 Task: Find connections with filter location Friedrichshagen with filter topic #homeofficewith filter profile language English with filter current company Bridgestone India with filter school St. Joseph College with filter industry Leasing Non-residential Real Estate with filter service category UX Research with filter keywords title Cloud Architect
Action: Mouse moved to (565, 81)
Screenshot: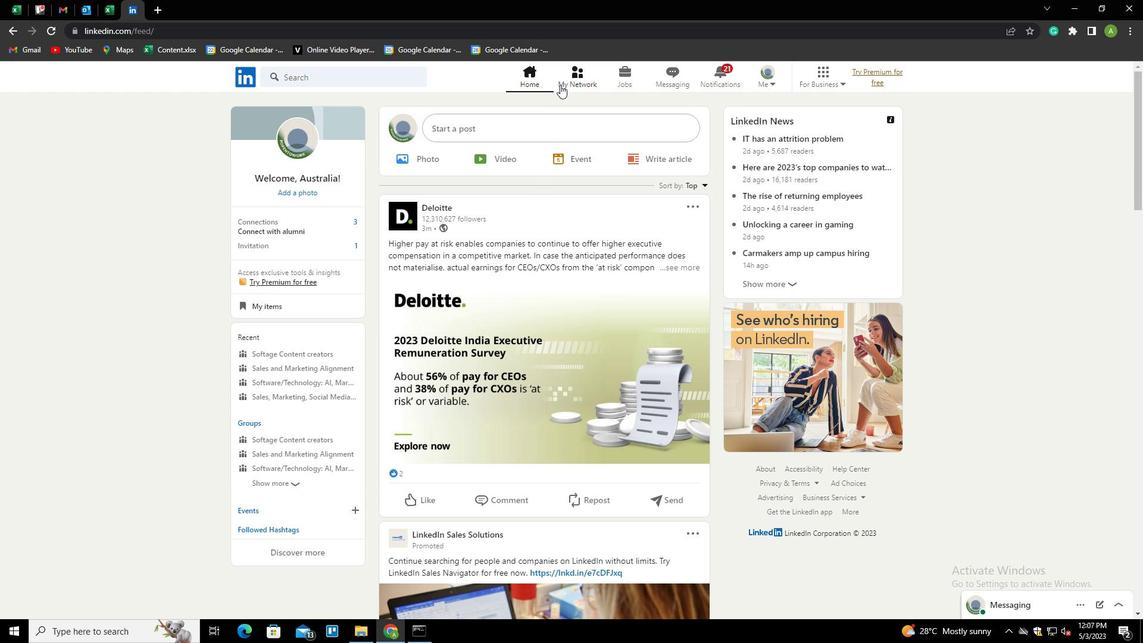 
Action: Mouse pressed left at (565, 81)
Screenshot: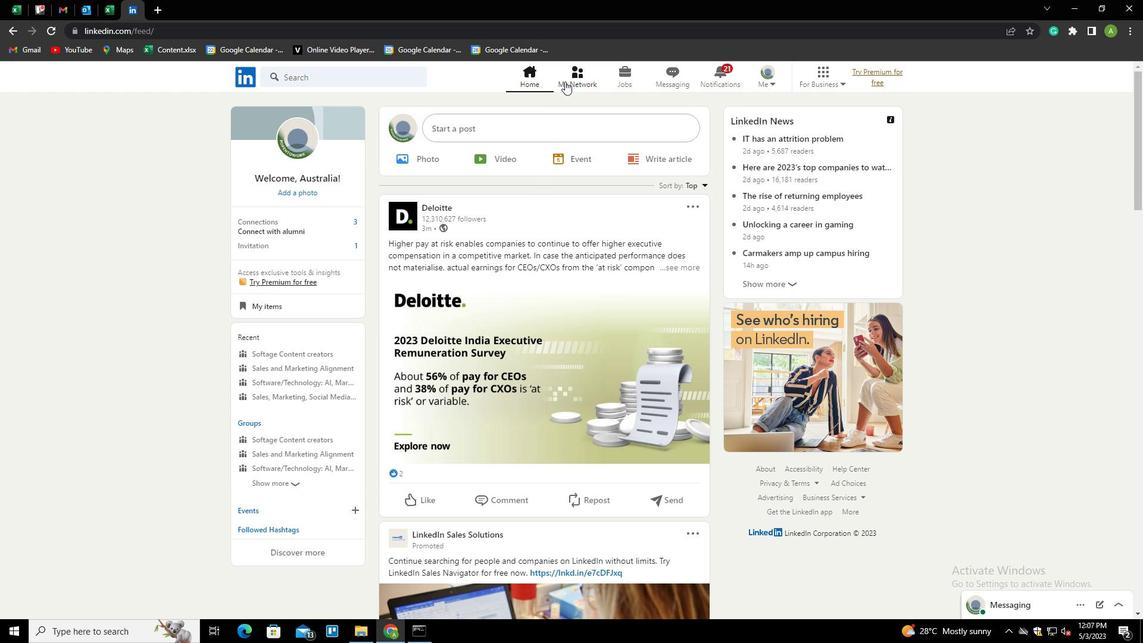 
Action: Mouse moved to (347, 147)
Screenshot: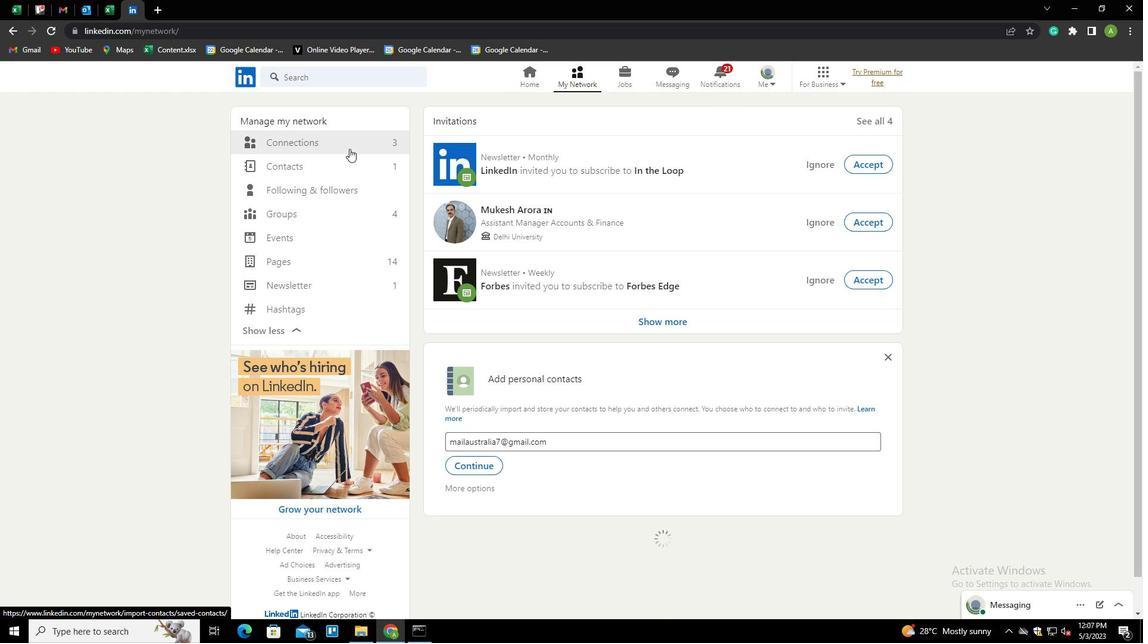 
Action: Mouse pressed left at (347, 147)
Screenshot: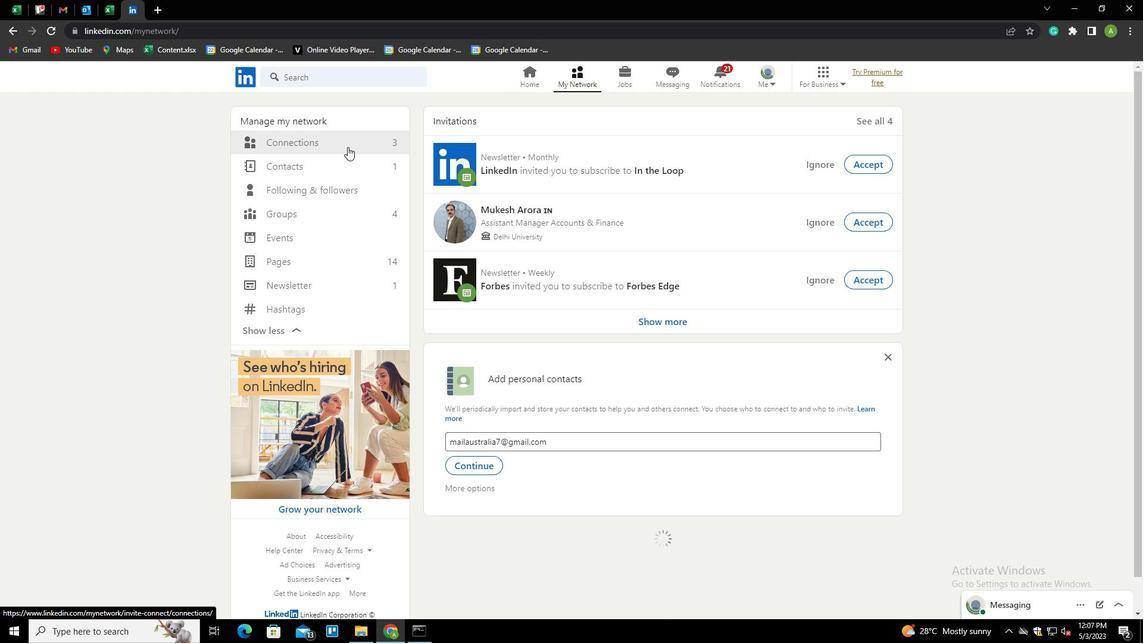 
Action: Mouse moved to (640, 144)
Screenshot: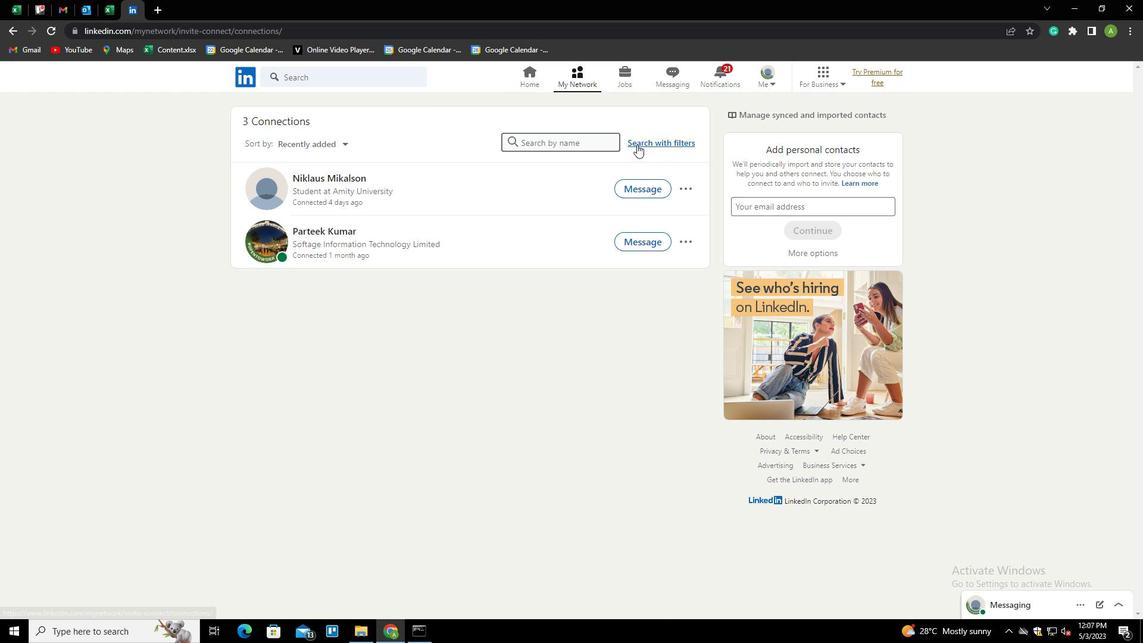 
Action: Mouse pressed left at (640, 144)
Screenshot: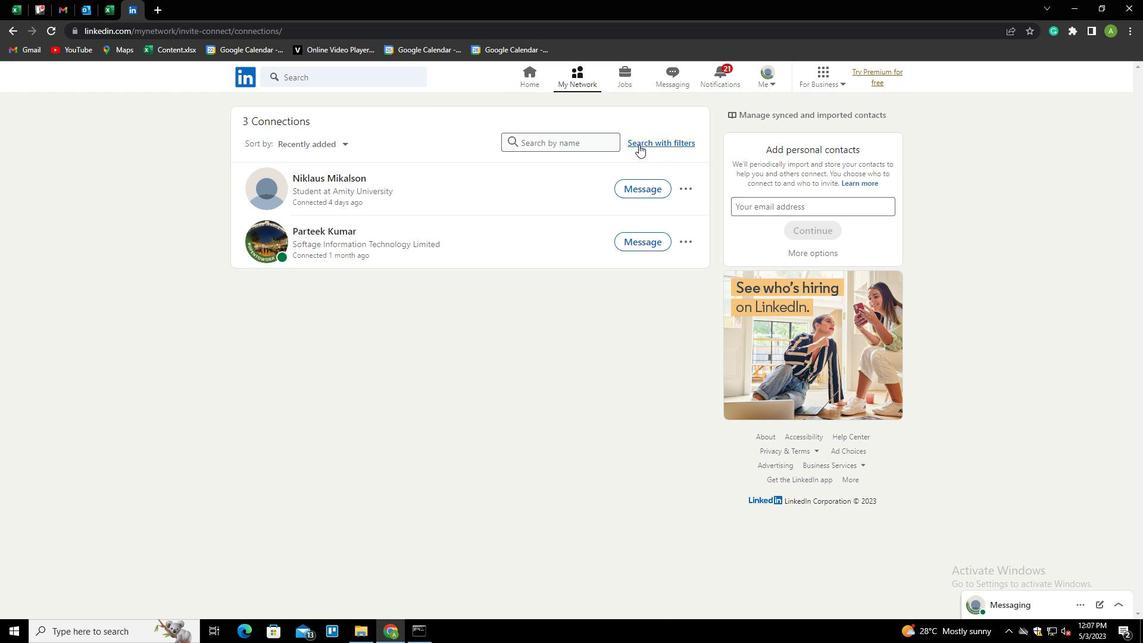 
Action: Mouse moved to (607, 109)
Screenshot: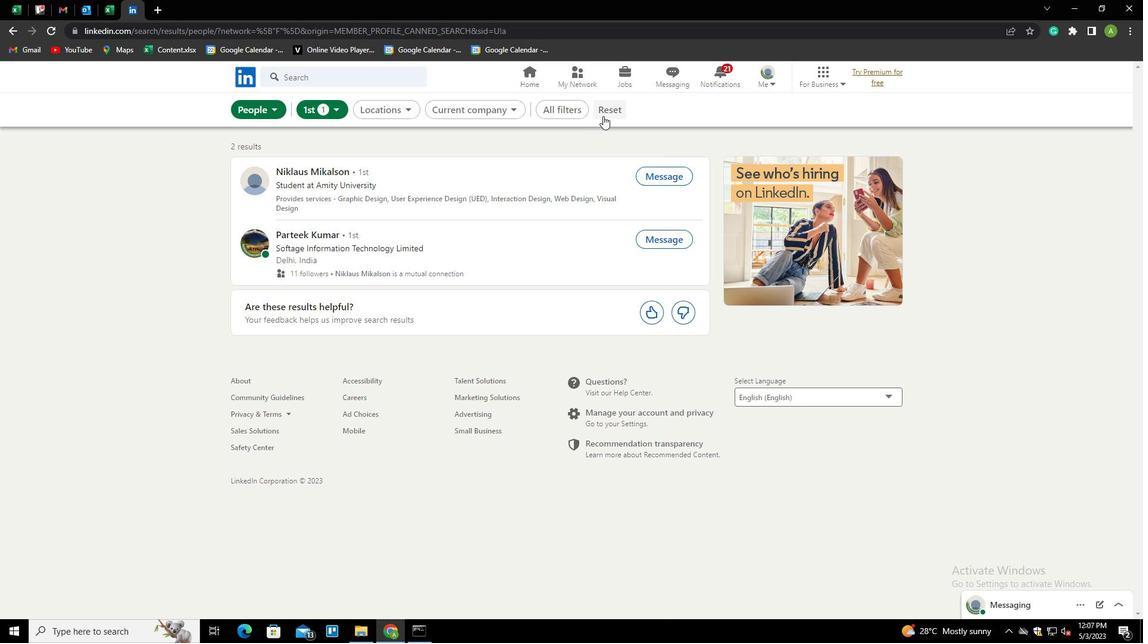 
Action: Mouse pressed left at (607, 109)
Screenshot: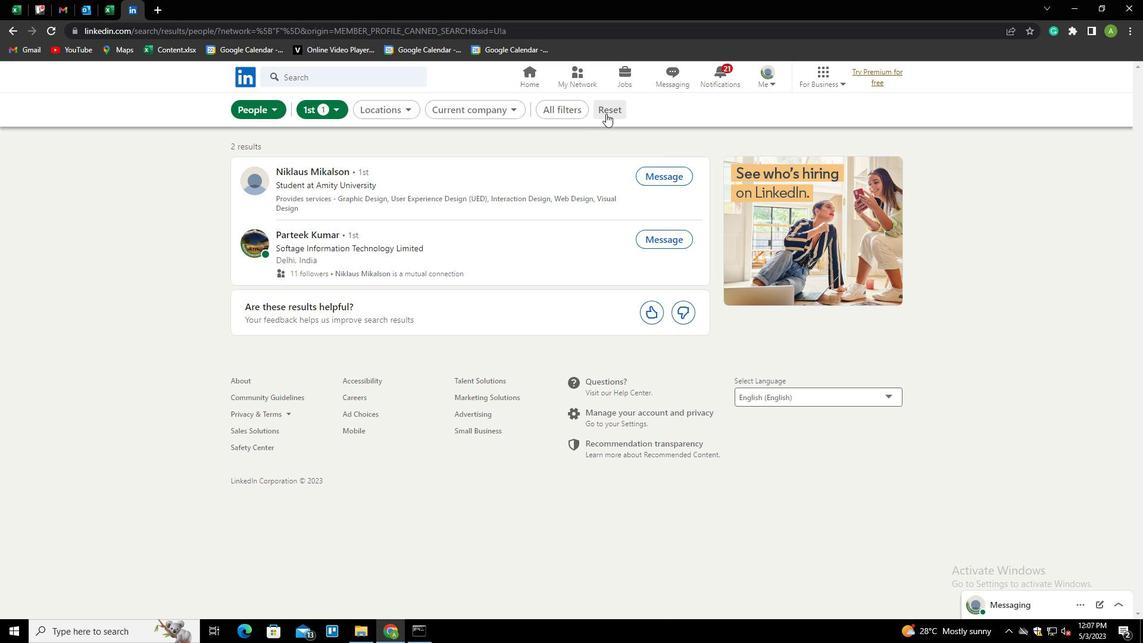 
Action: Mouse moved to (585, 111)
Screenshot: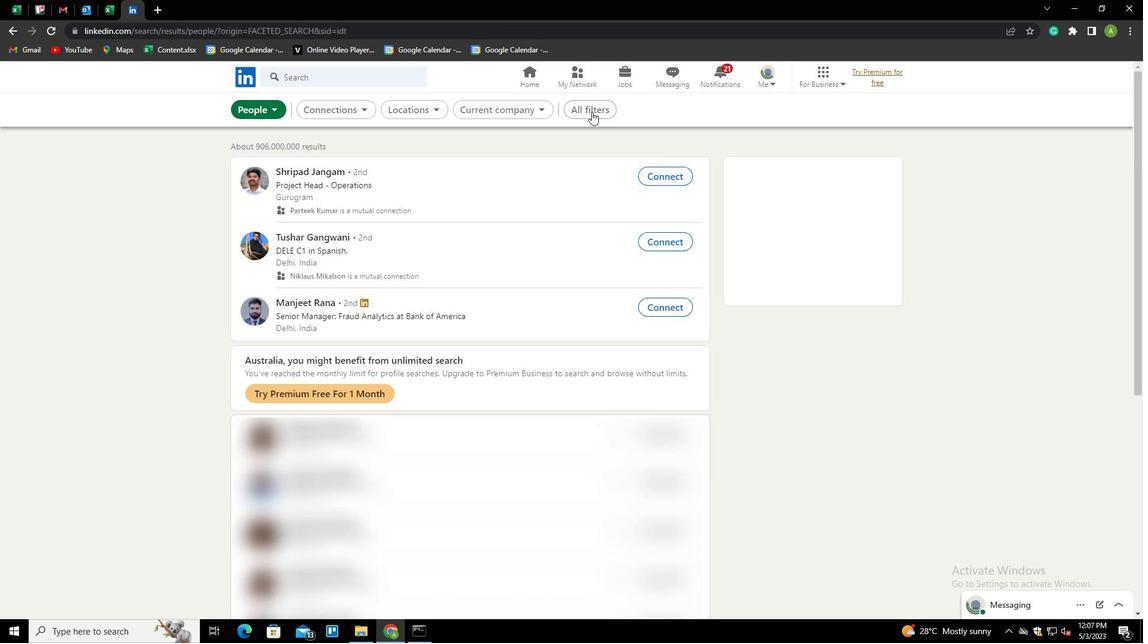 
Action: Mouse pressed left at (585, 111)
Screenshot: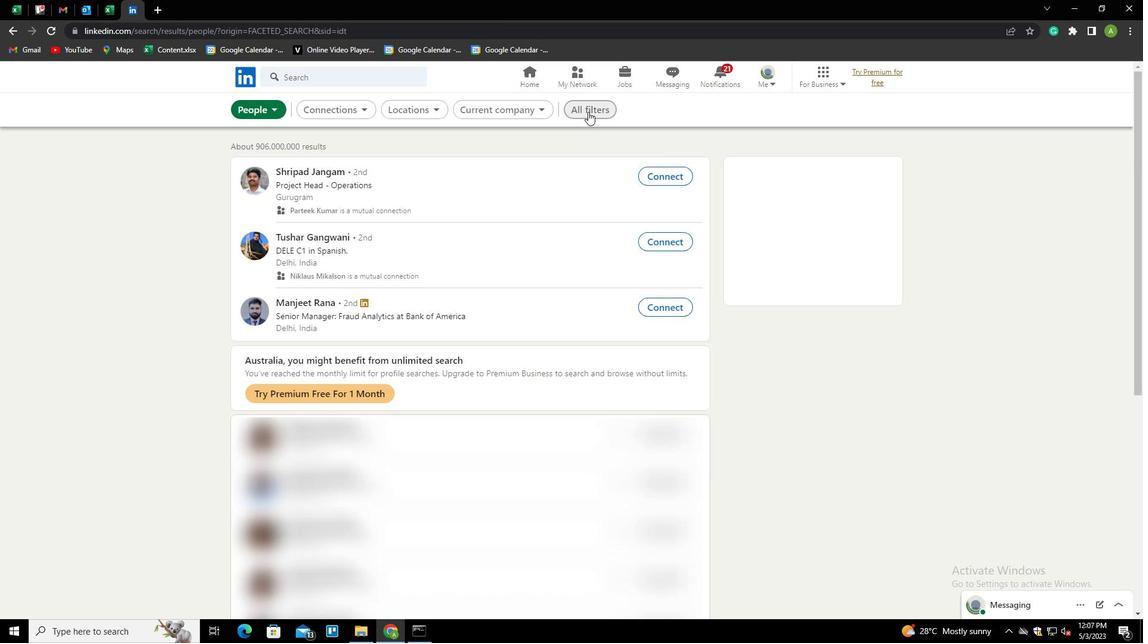 
Action: Mouse moved to (911, 366)
Screenshot: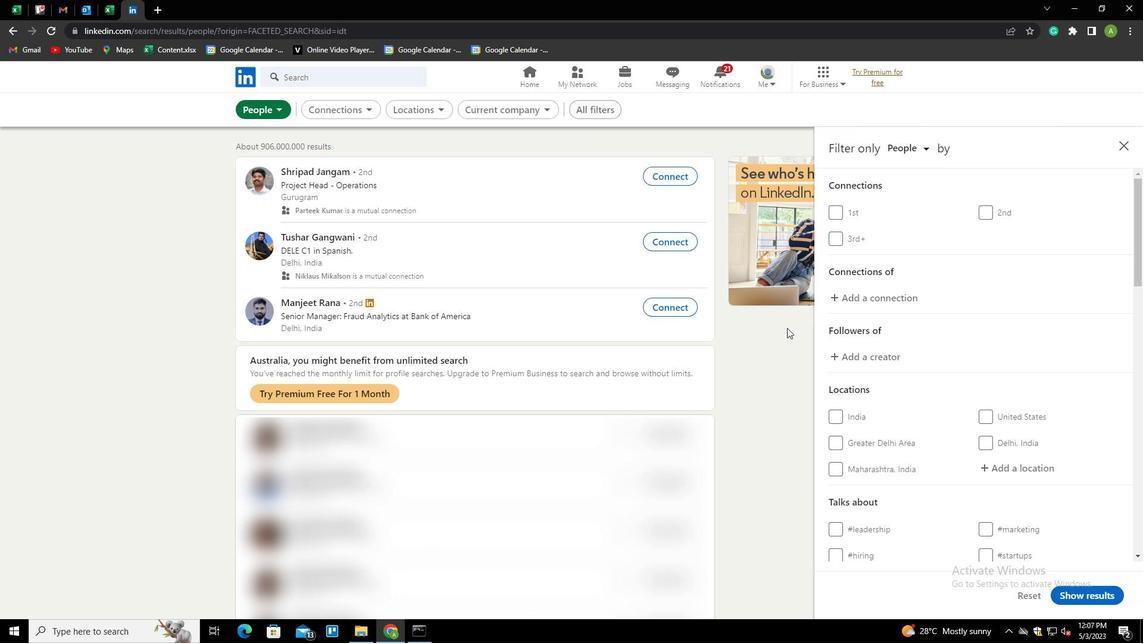 
Action: Mouse scrolled (911, 366) with delta (0, 0)
Screenshot: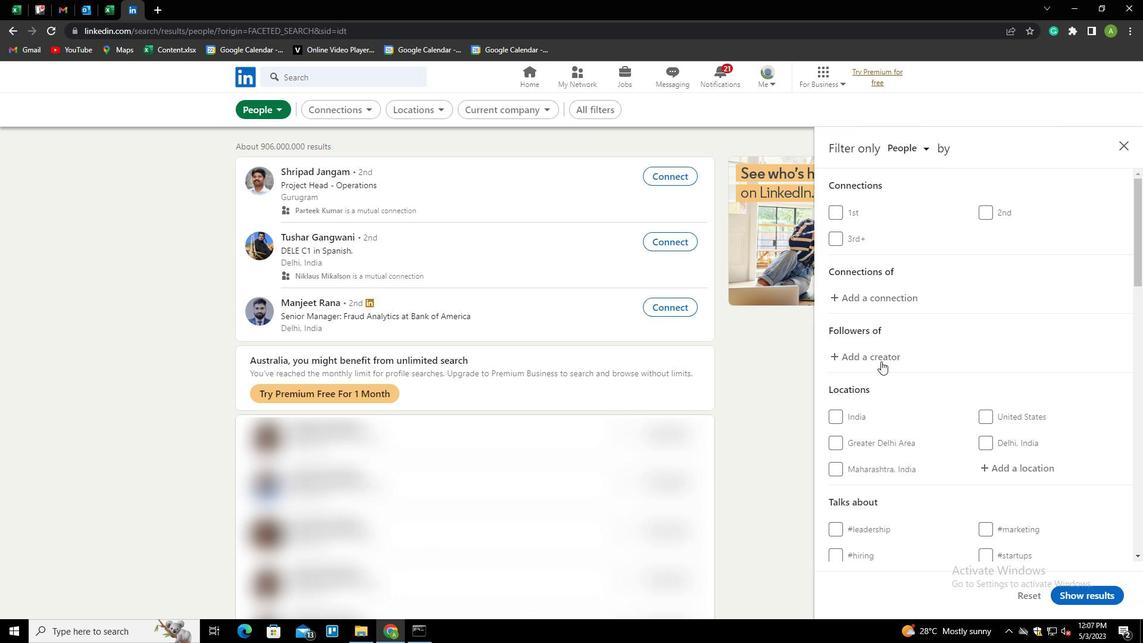 
Action: Mouse scrolled (911, 366) with delta (0, 0)
Screenshot: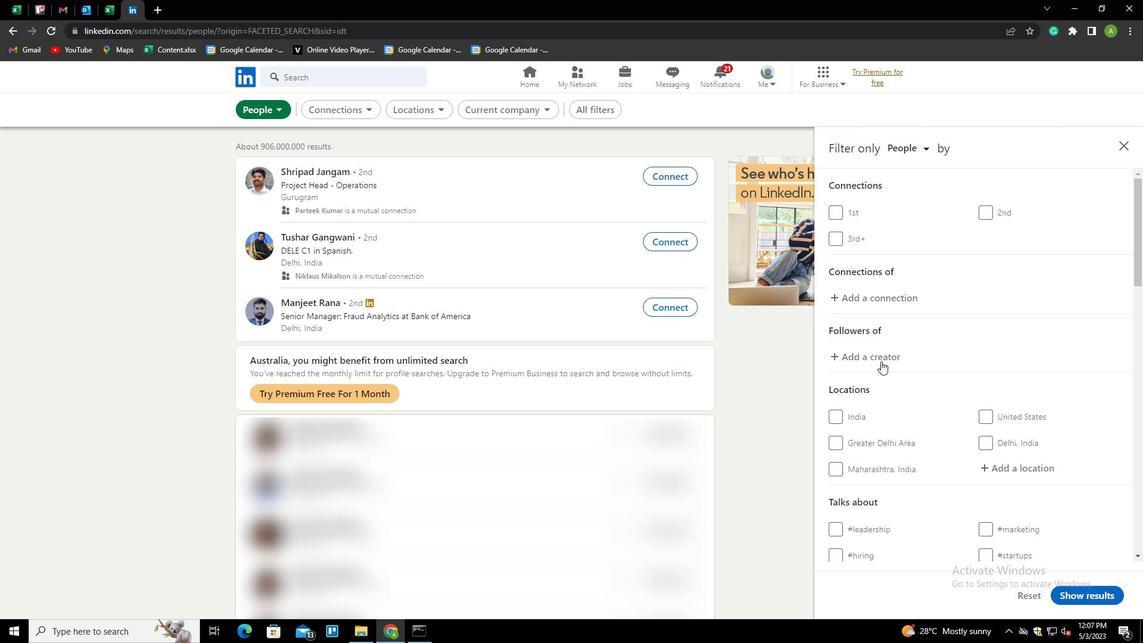 
Action: Mouse scrolled (911, 366) with delta (0, 0)
Screenshot: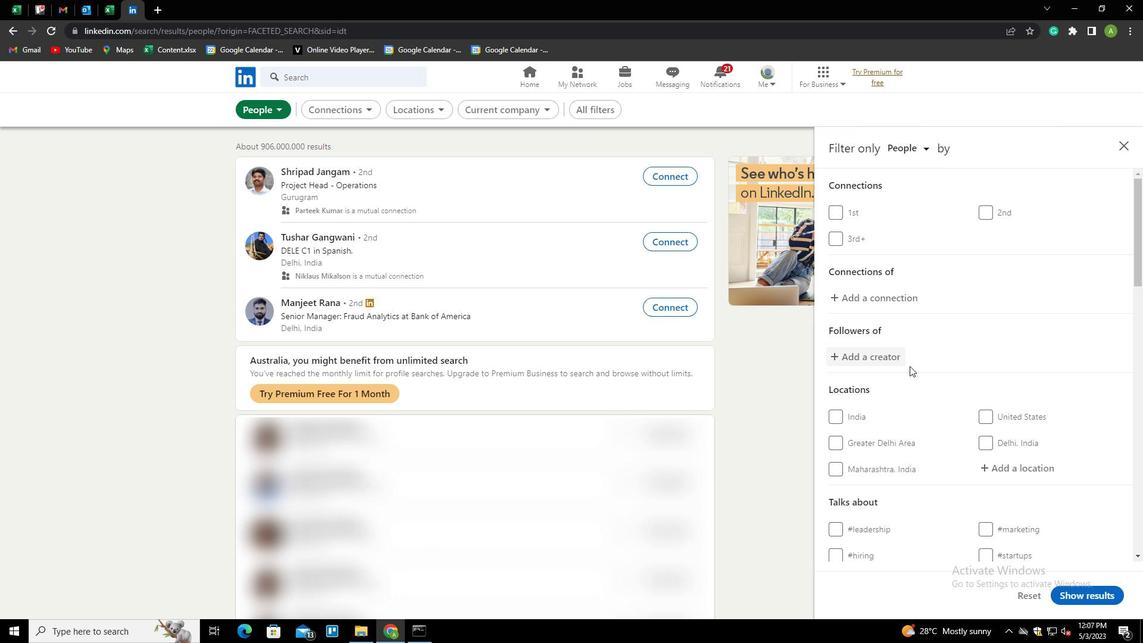 
Action: Mouse moved to (1008, 289)
Screenshot: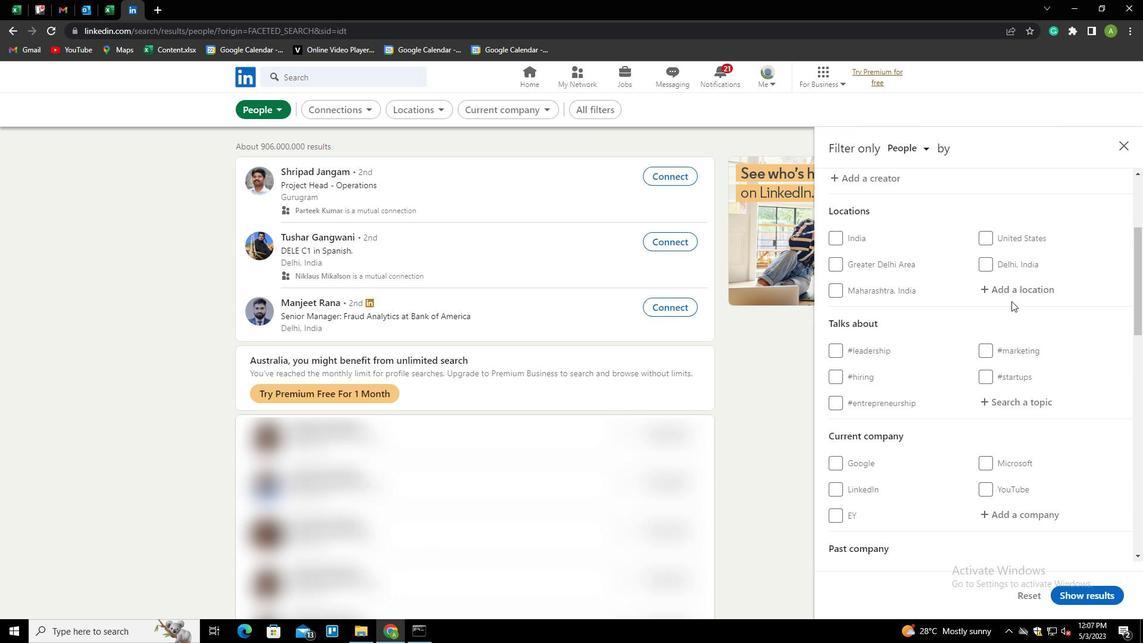 
Action: Mouse pressed left at (1008, 289)
Screenshot: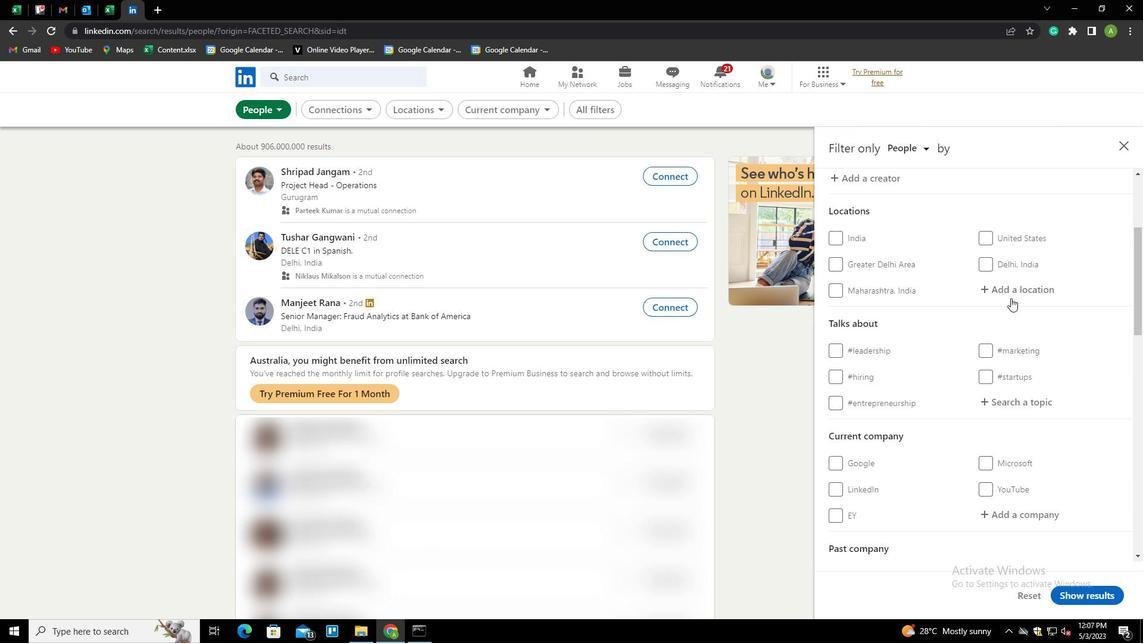 
Action: Key pressed <Key.shift>FRID<Key.backspace>EDRICHSHAGEN<Key.down><Key.down><Key.down><Key.down><Key.down>
Screenshot: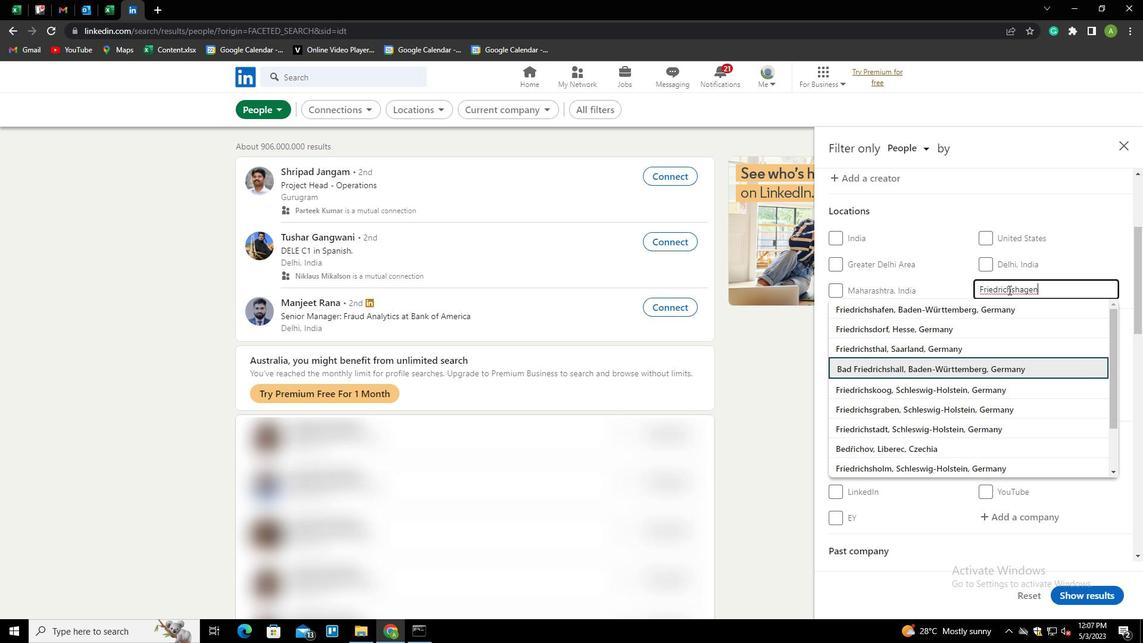 
Action: Mouse moved to (1077, 263)
Screenshot: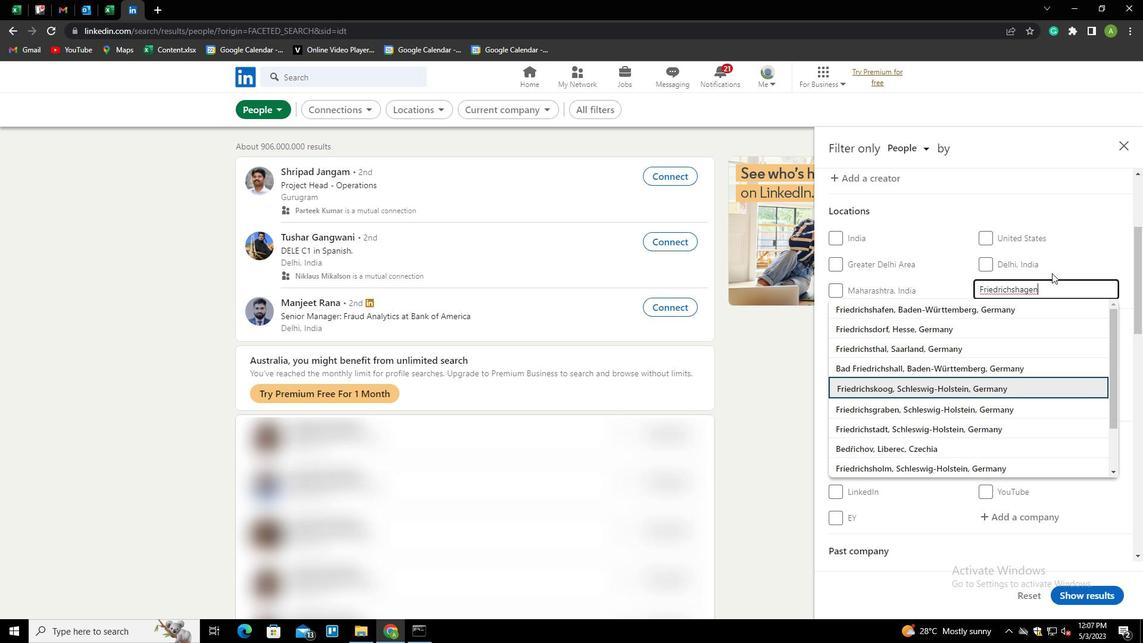 
Action: Mouse pressed left at (1077, 263)
Screenshot: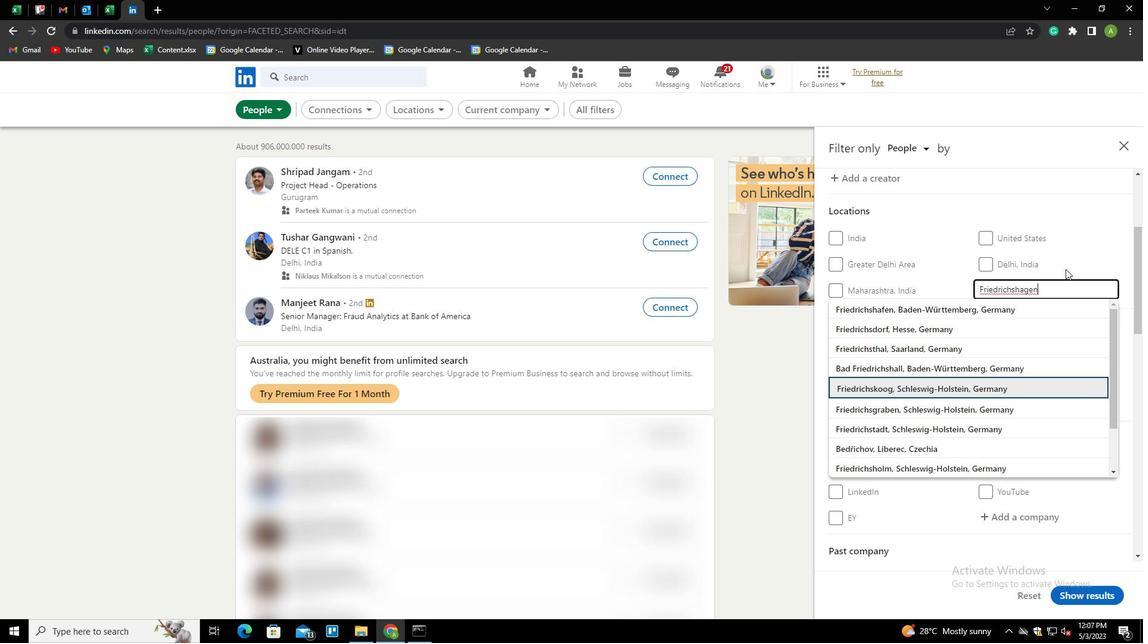 
Action: Mouse moved to (1076, 269)
Screenshot: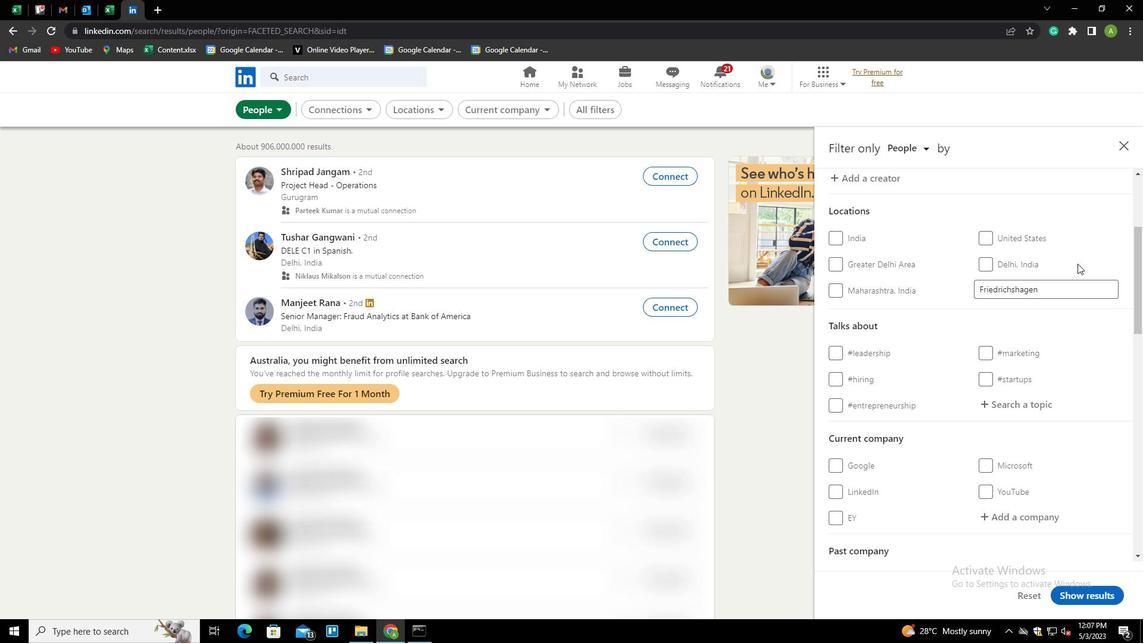 
Action: Mouse scrolled (1076, 269) with delta (0, 0)
Screenshot: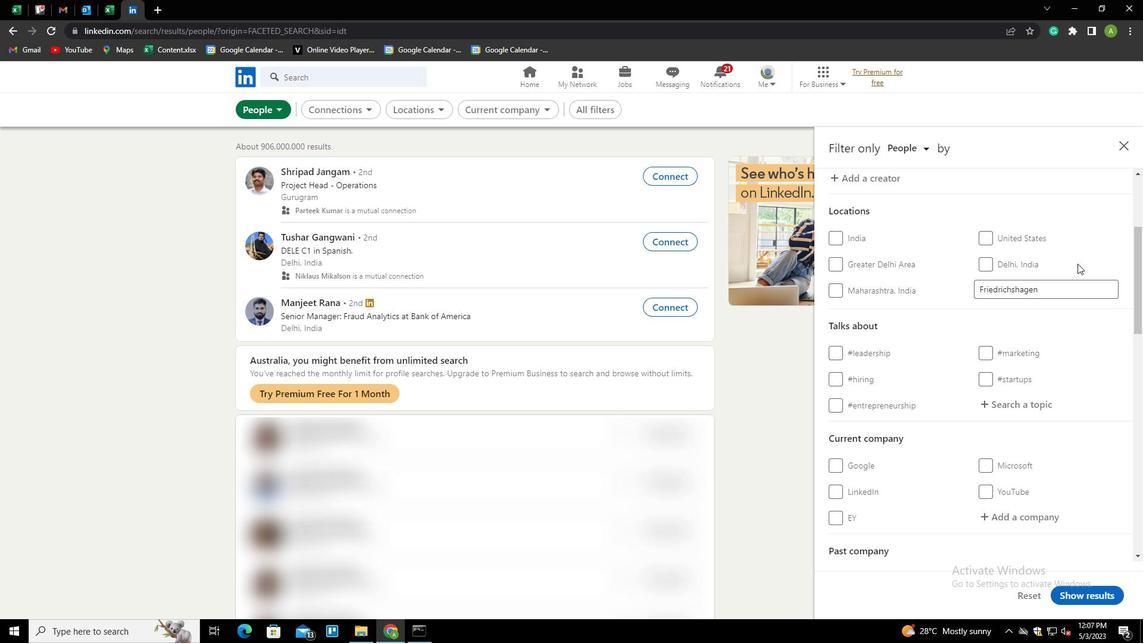 
Action: Mouse moved to (1033, 342)
Screenshot: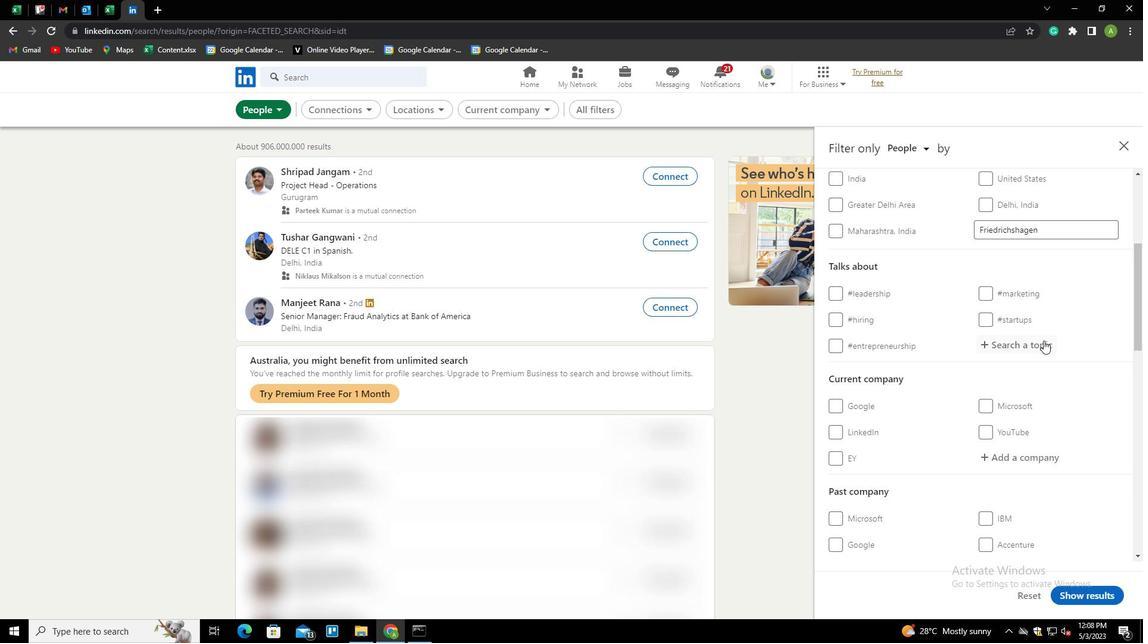 
Action: Mouse pressed left at (1033, 342)
Screenshot: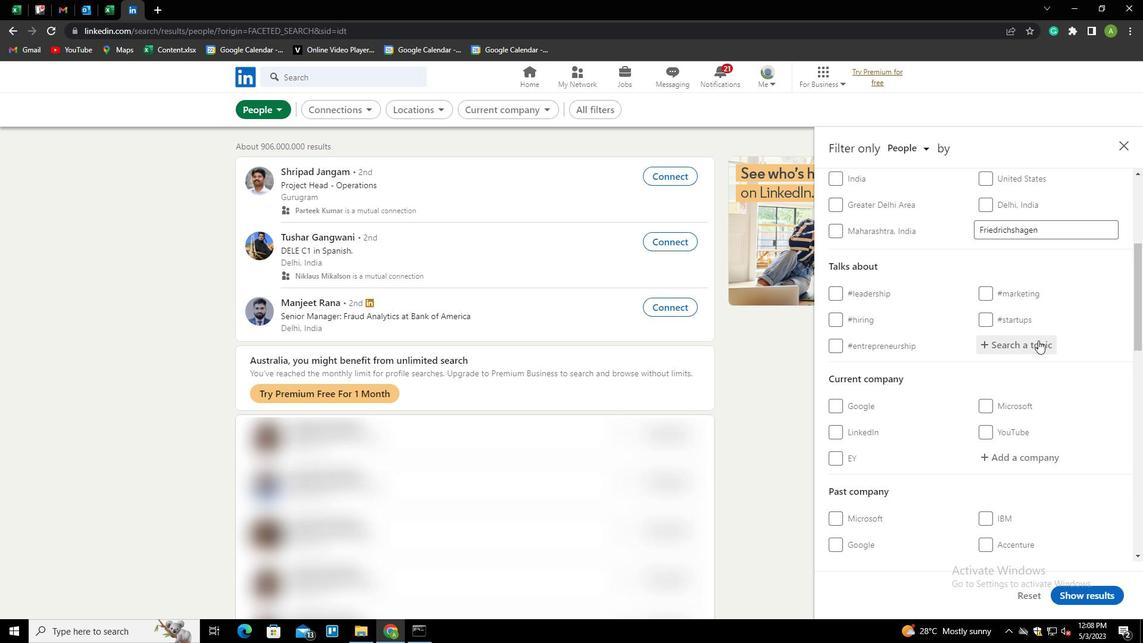 
Action: Mouse moved to (1035, 347)
Screenshot: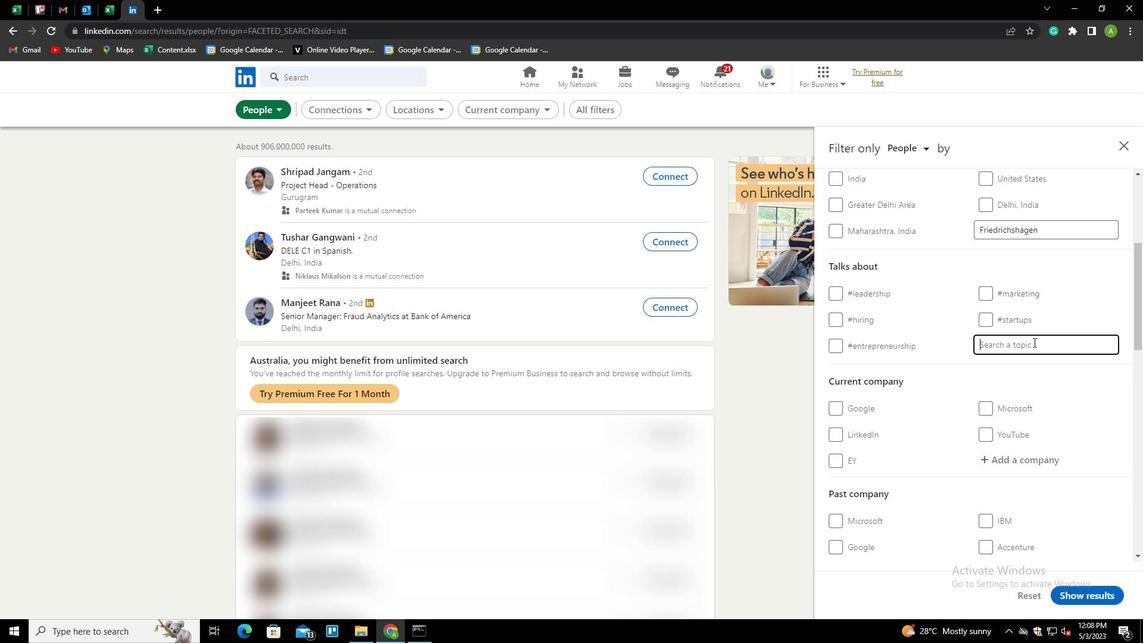 
Action: Mouse pressed left at (1035, 347)
Screenshot: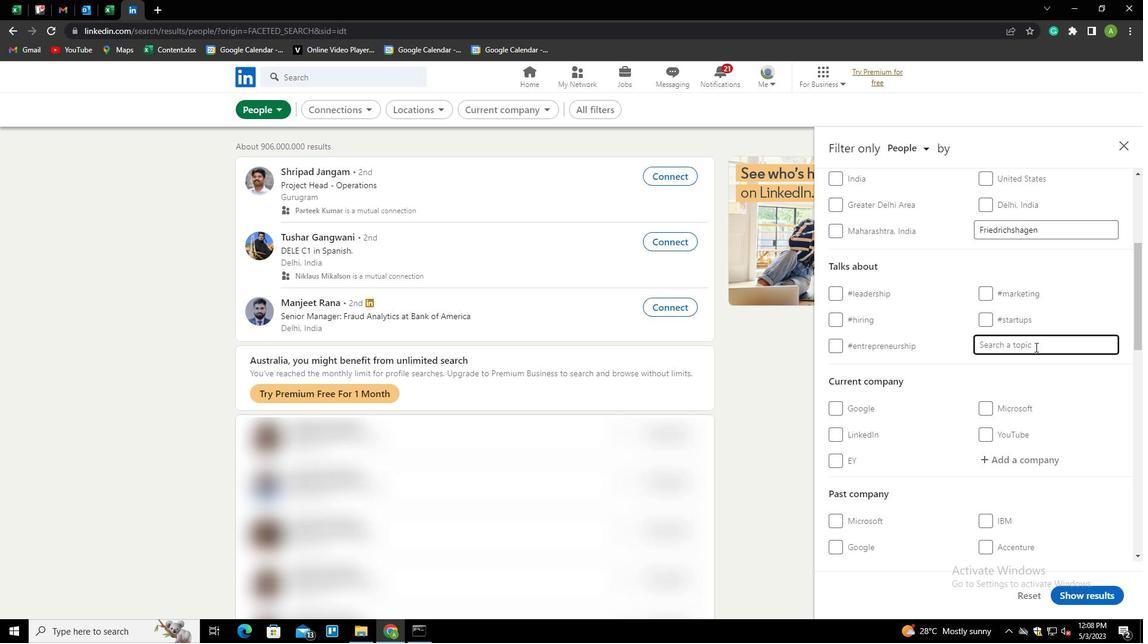 
Action: Key pressed HOMEOFFICE<Key.down><Key.enter>
Screenshot: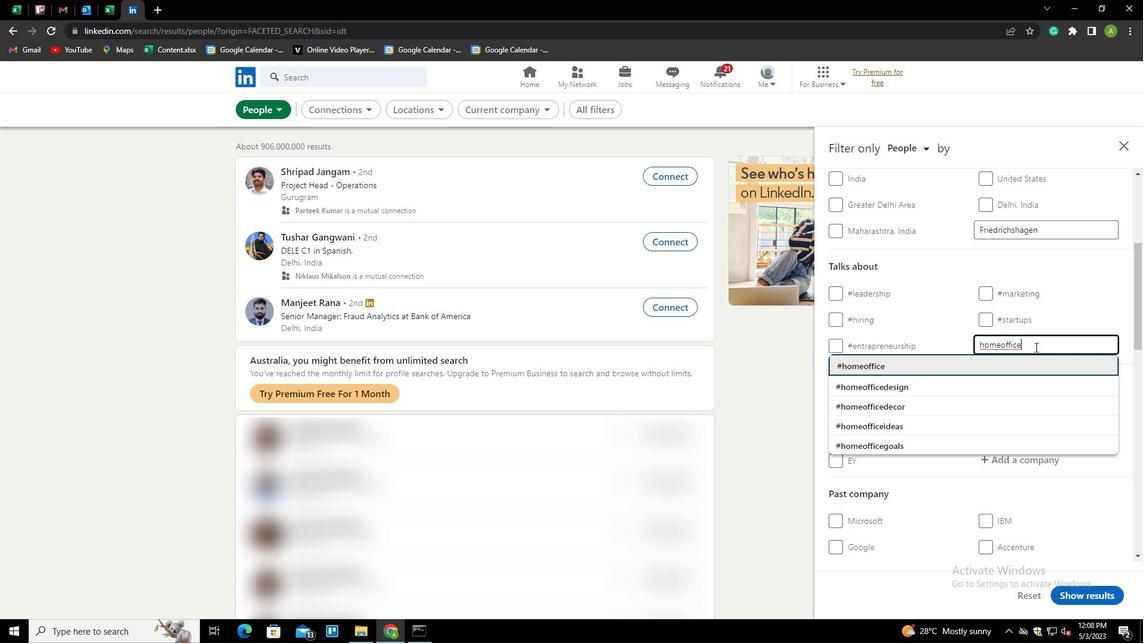 
Action: Mouse scrolled (1035, 346) with delta (0, 0)
Screenshot: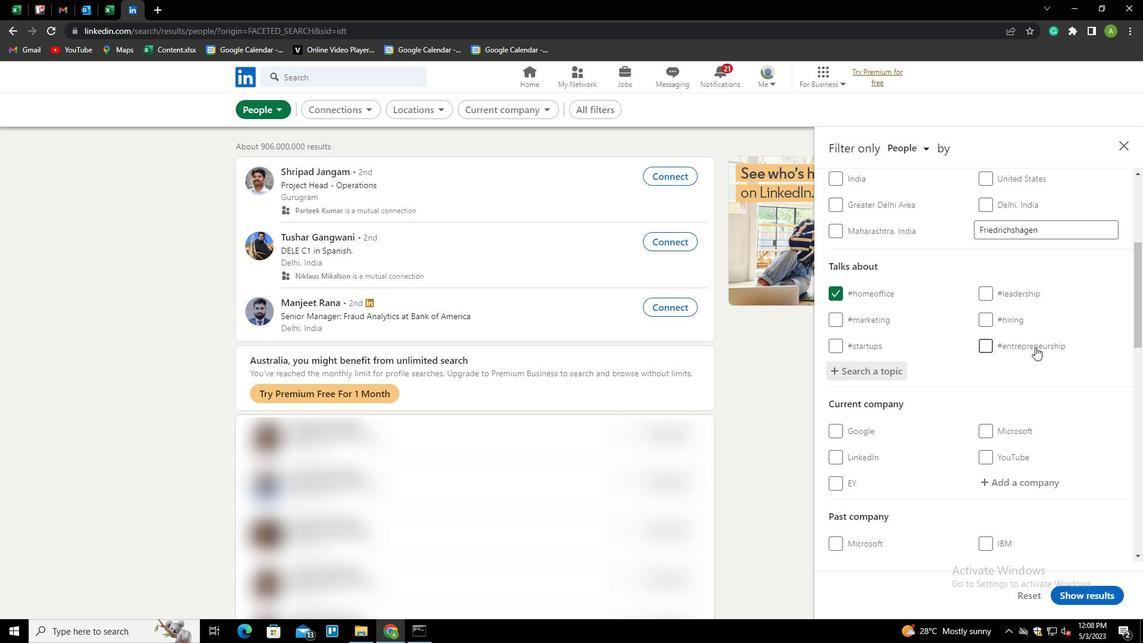 
Action: Mouse scrolled (1035, 346) with delta (0, 0)
Screenshot: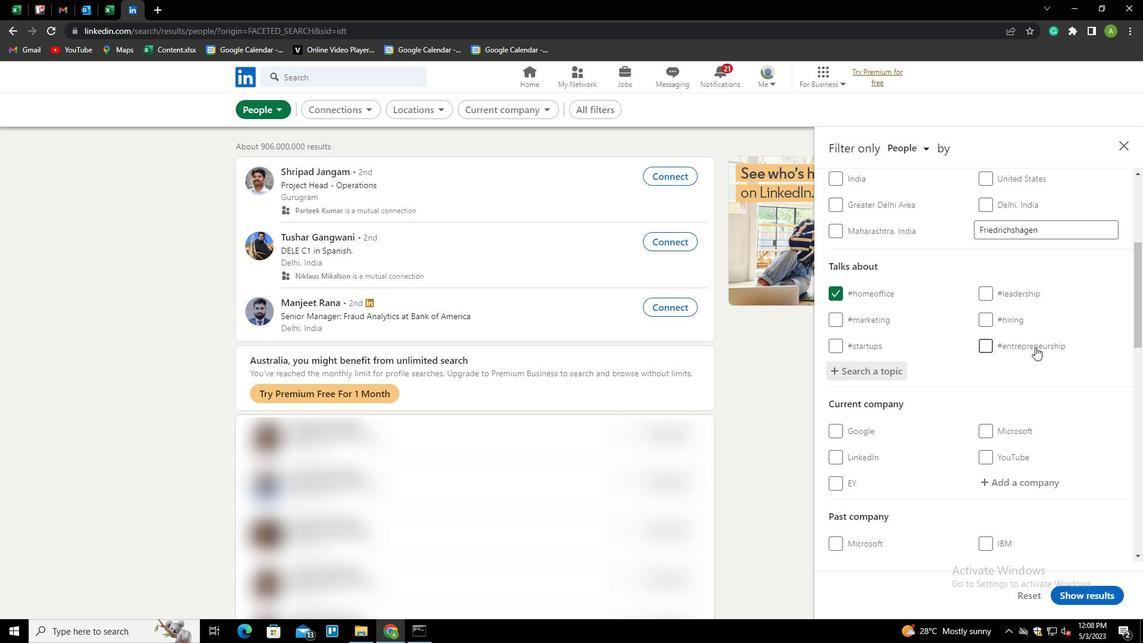 
Action: Mouse scrolled (1035, 346) with delta (0, 0)
Screenshot: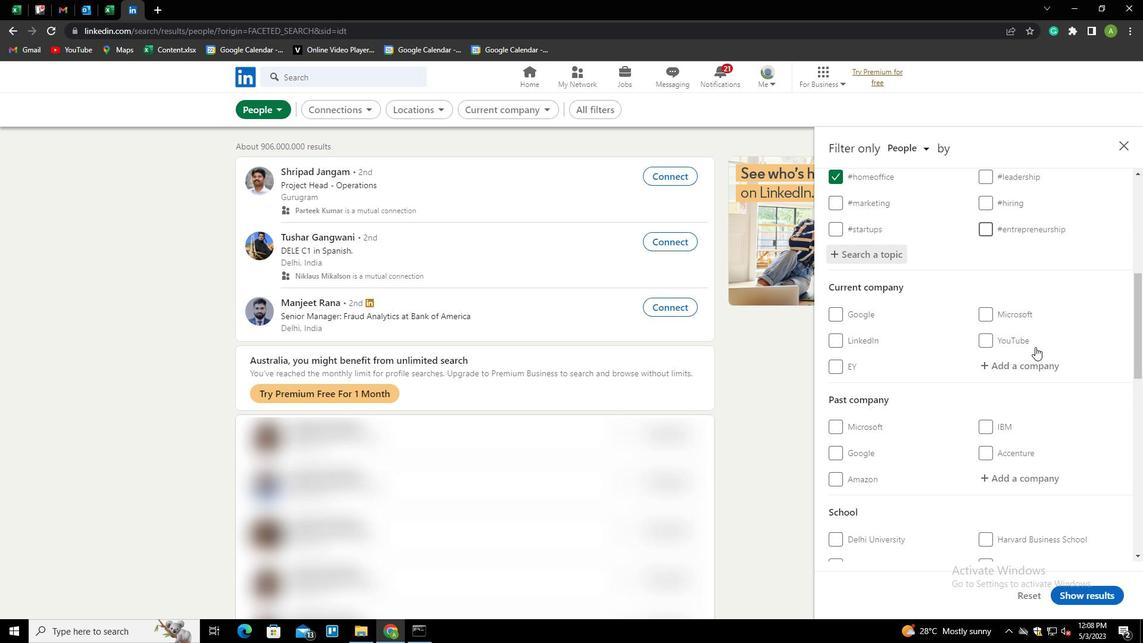 
Action: Mouse scrolled (1035, 346) with delta (0, 0)
Screenshot: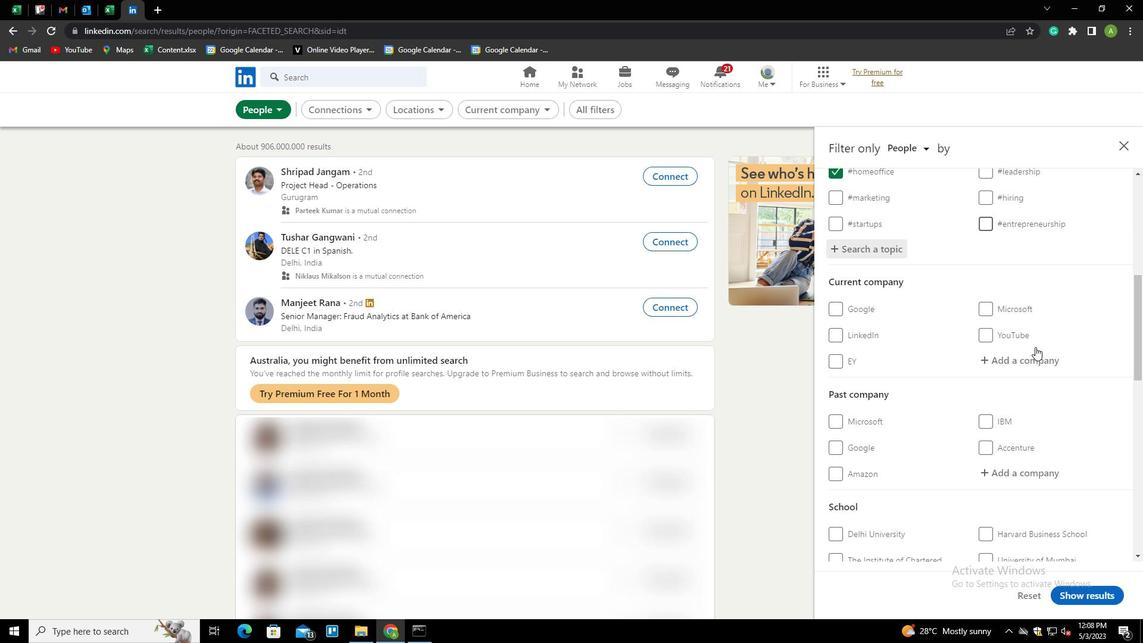 
Action: Mouse scrolled (1035, 346) with delta (0, 0)
Screenshot: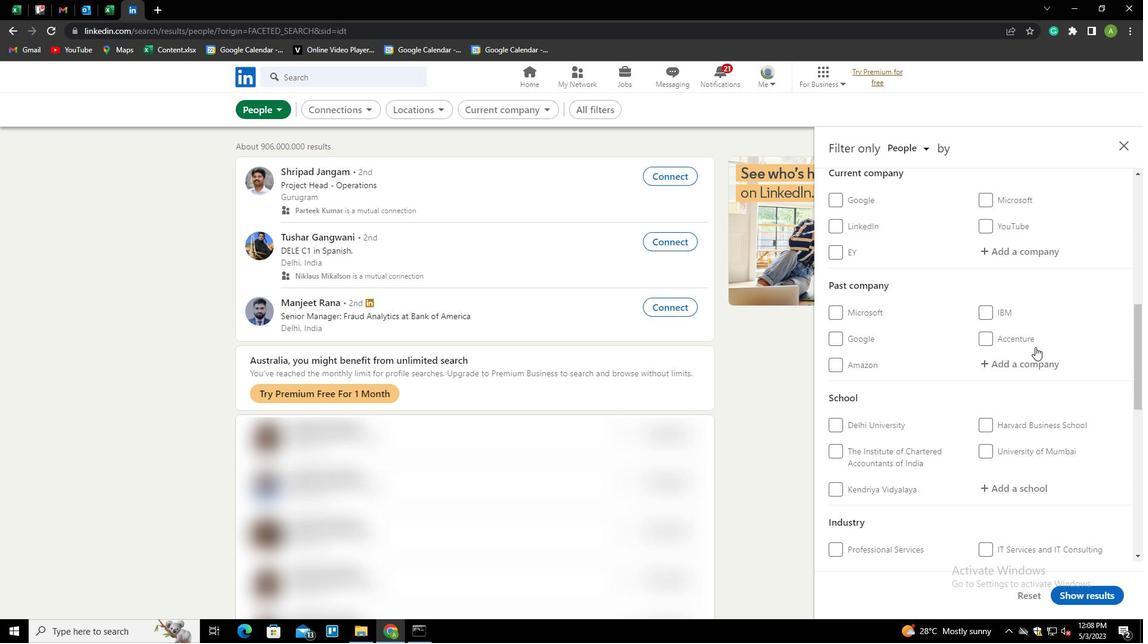 
Action: Mouse scrolled (1035, 346) with delta (0, 0)
Screenshot: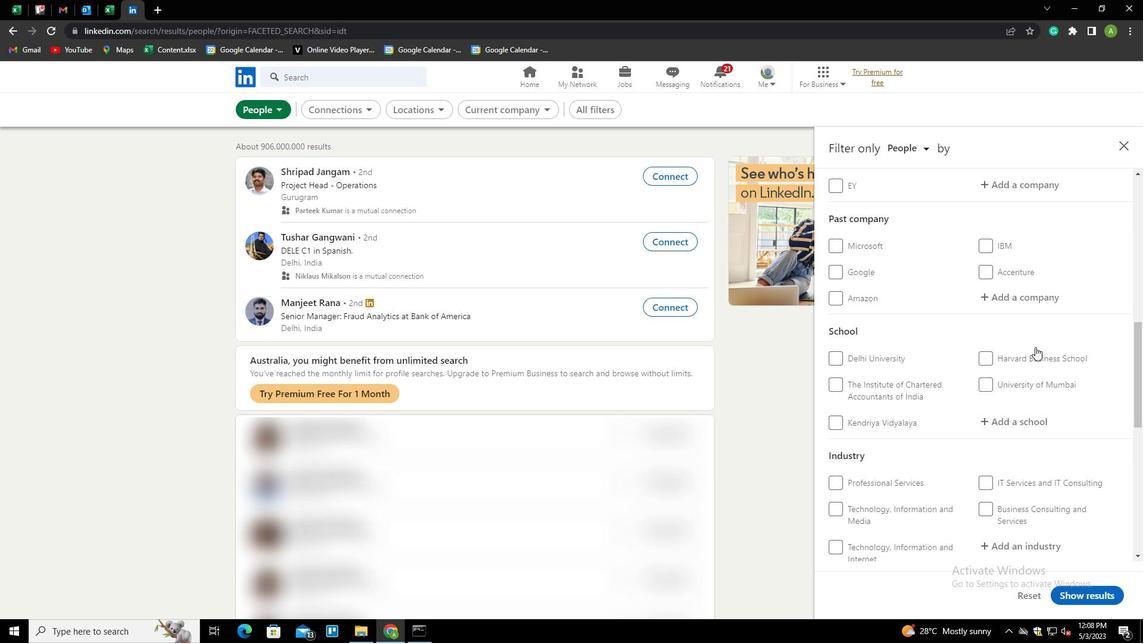 
Action: Mouse scrolled (1035, 346) with delta (0, 0)
Screenshot: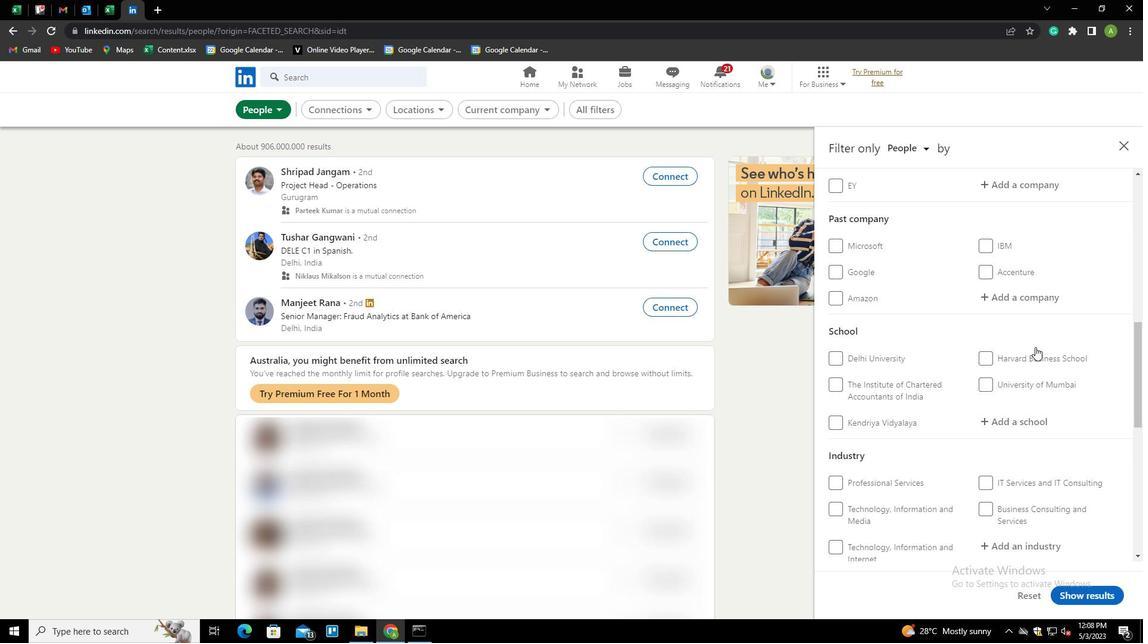 
Action: Mouse scrolled (1035, 346) with delta (0, 0)
Screenshot: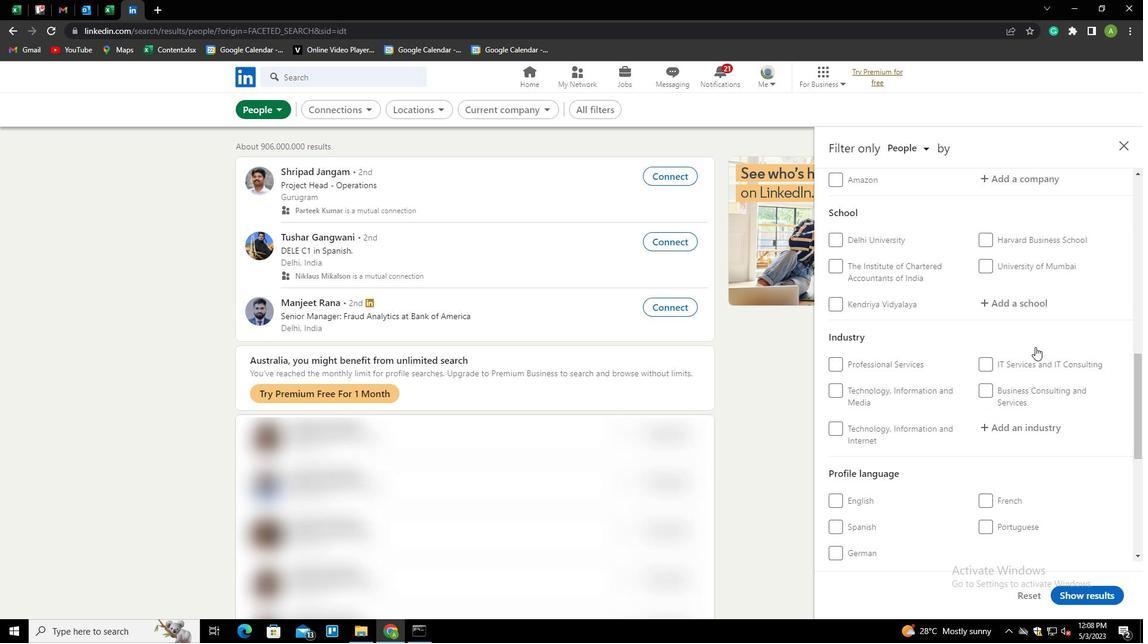
Action: Mouse moved to (861, 441)
Screenshot: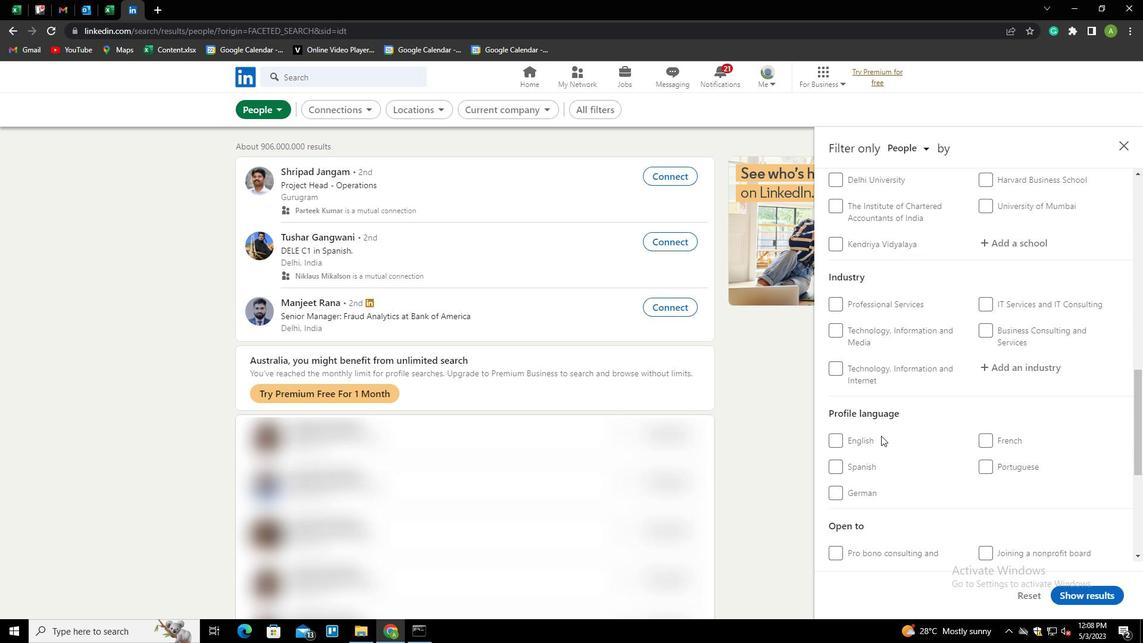 
Action: Mouse pressed left at (861, 441)
Screenshot: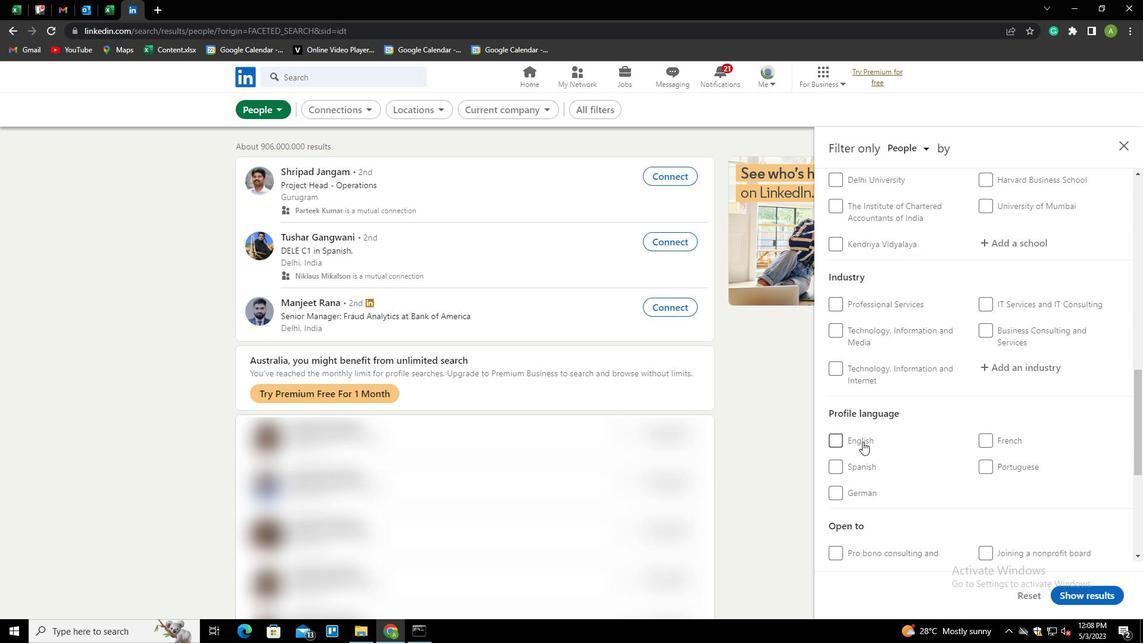 
Action: Mouse moved to (1030, 412)
Screenshot: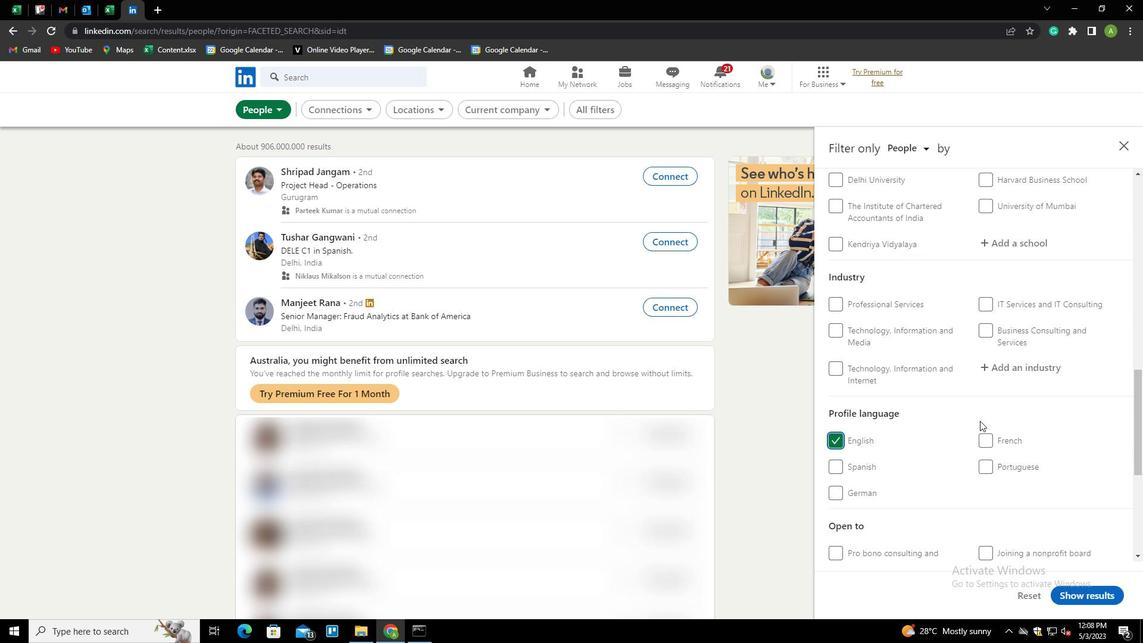 
Action: Mouse scrolled (1030, 412) with delta (0, 0)
Screenshot: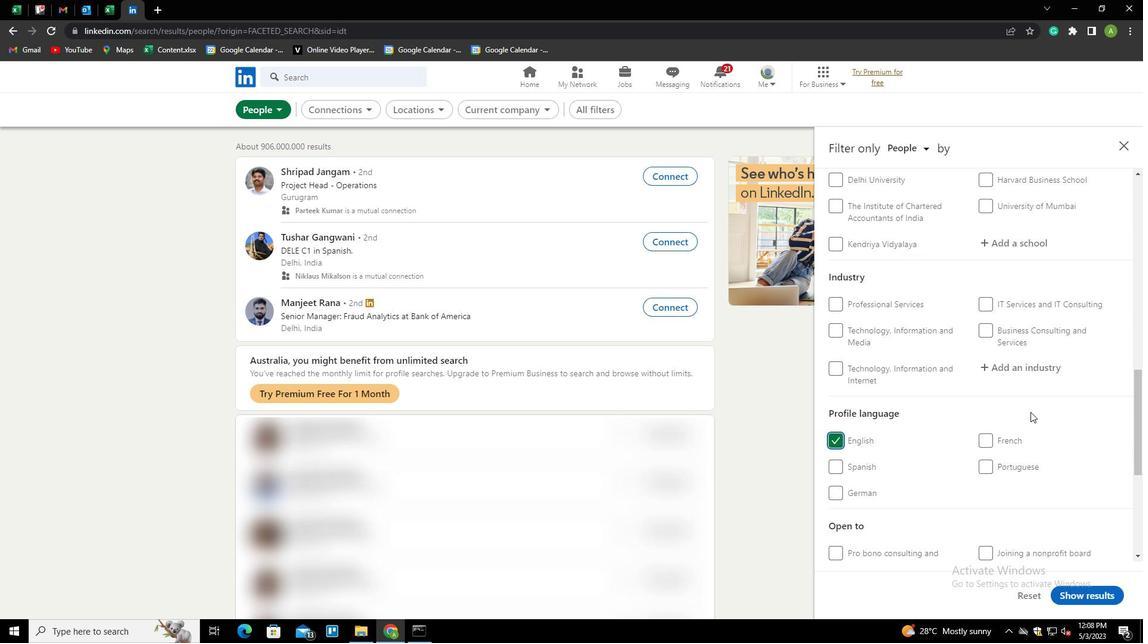 
Action: Mouse scrolled (1030, 412) with delta (0, 0)
Screenshot: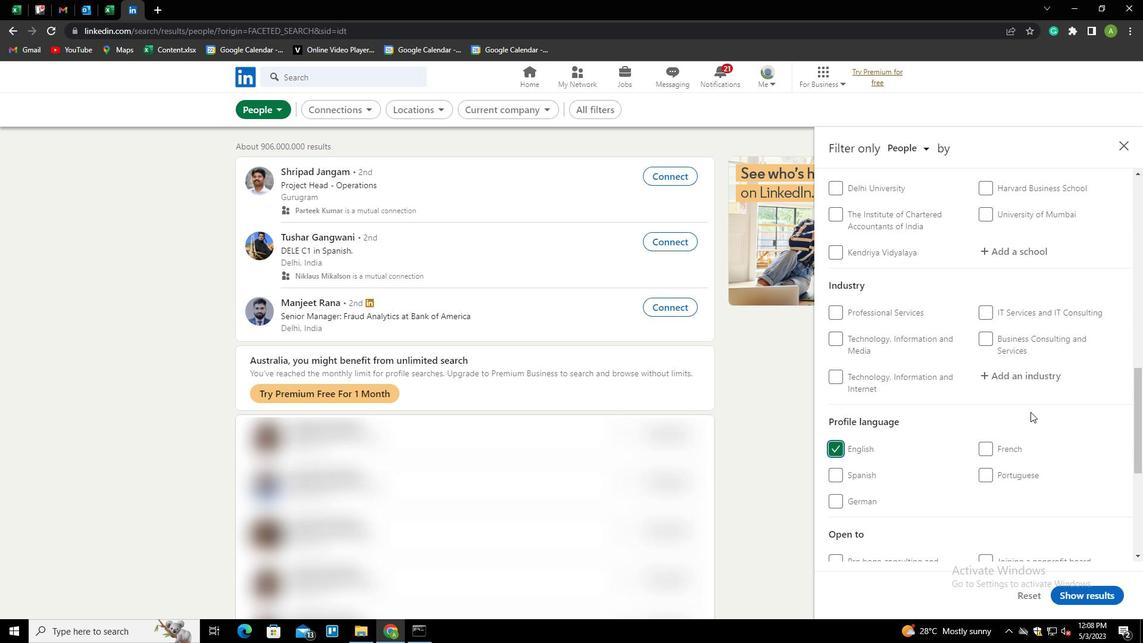 
Action: Mouse scrolled (1030, 412) with delta (0, 0)
Screenshot: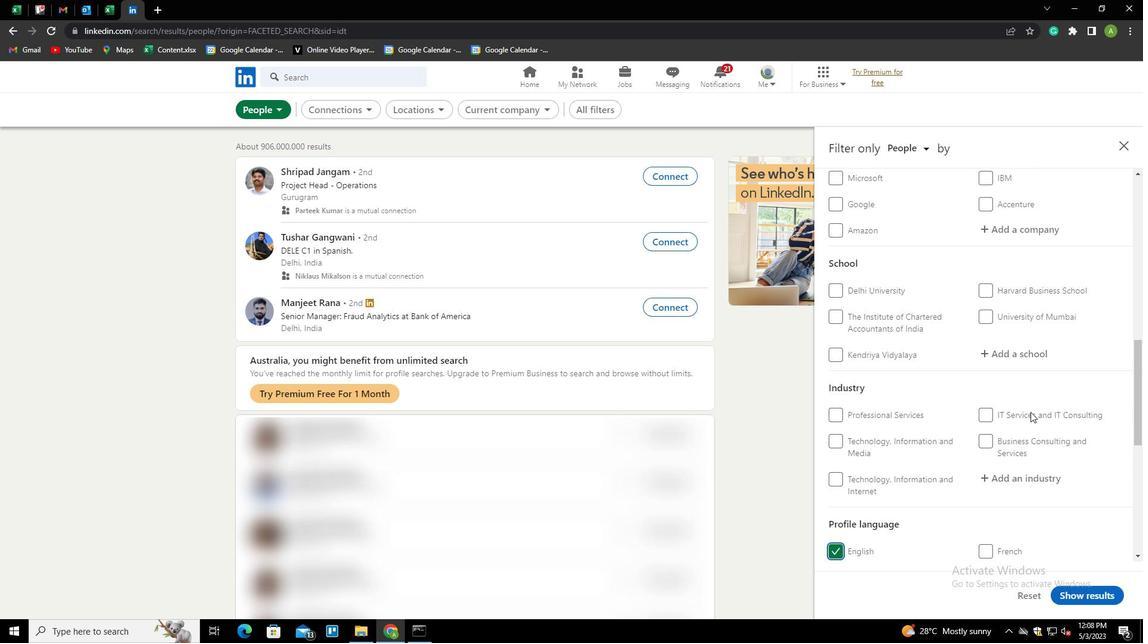 
Action: Mouse scrolled (1030, 412) with delta (0, 0)
Screenshot: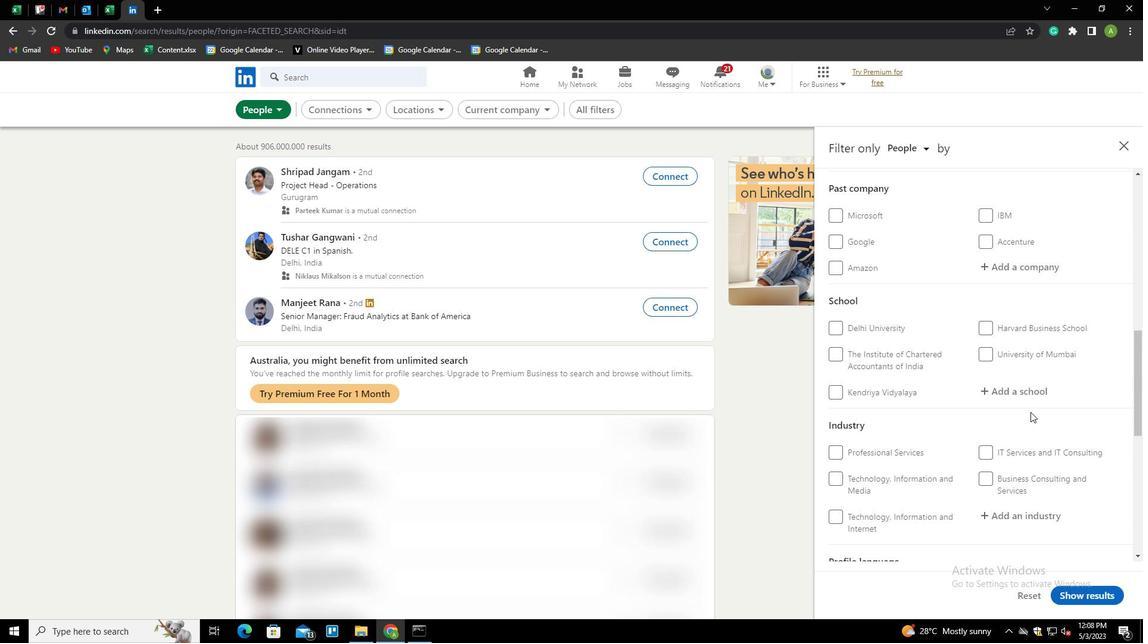 
Action: Mouse scrolled (1030, 412) with delta (0, 0)
Screenshot: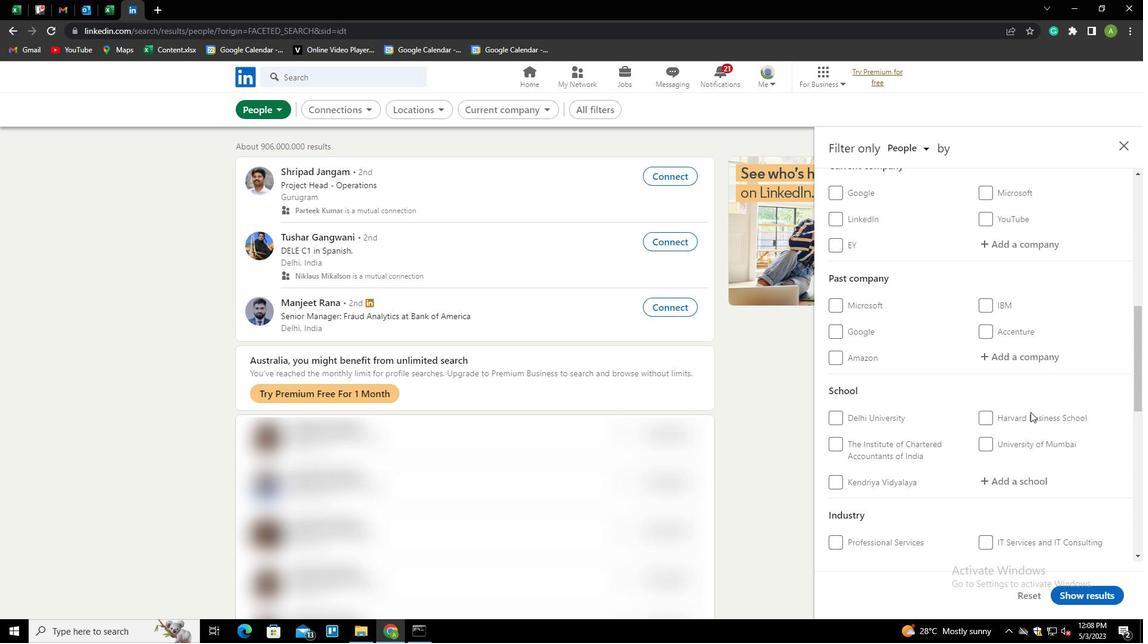 
Action: Mouse scrolled (1030, 412) with delta (0, 0)
Screenshot: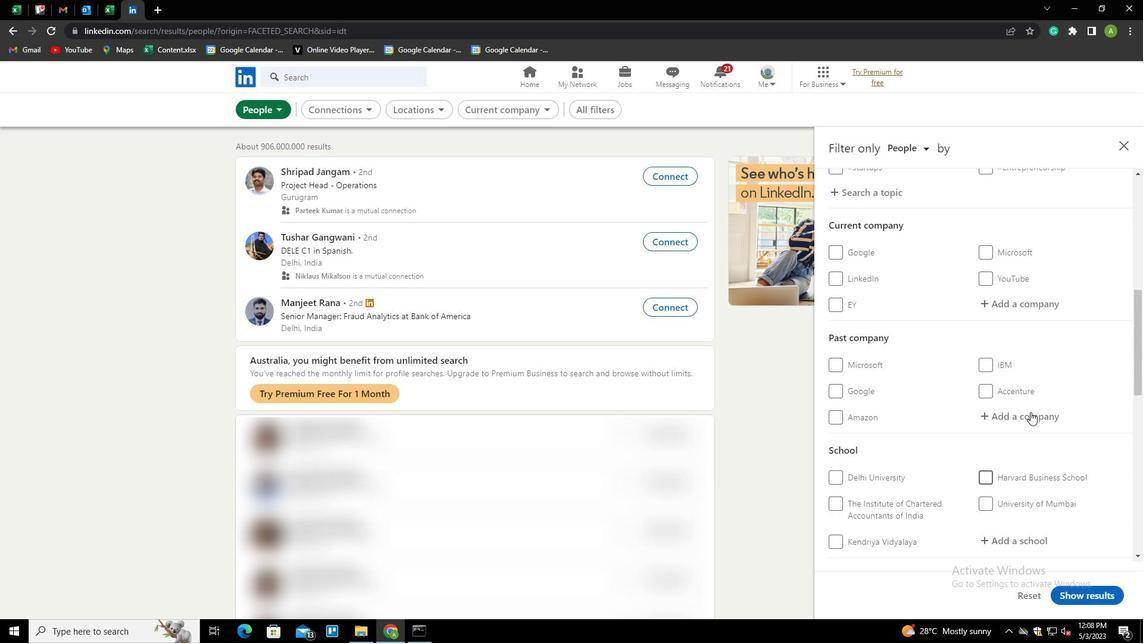 
Action: Mouse moved to (1010, 367)
Screenshot: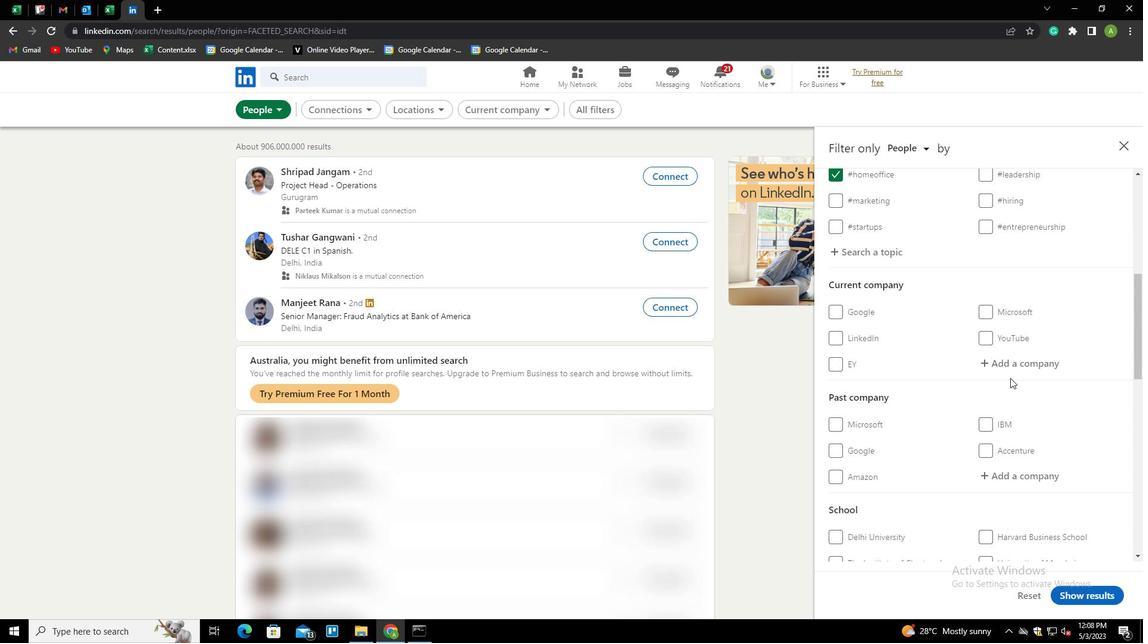 
Action: Mouse pressed left at (1010, 367)
Screenshot: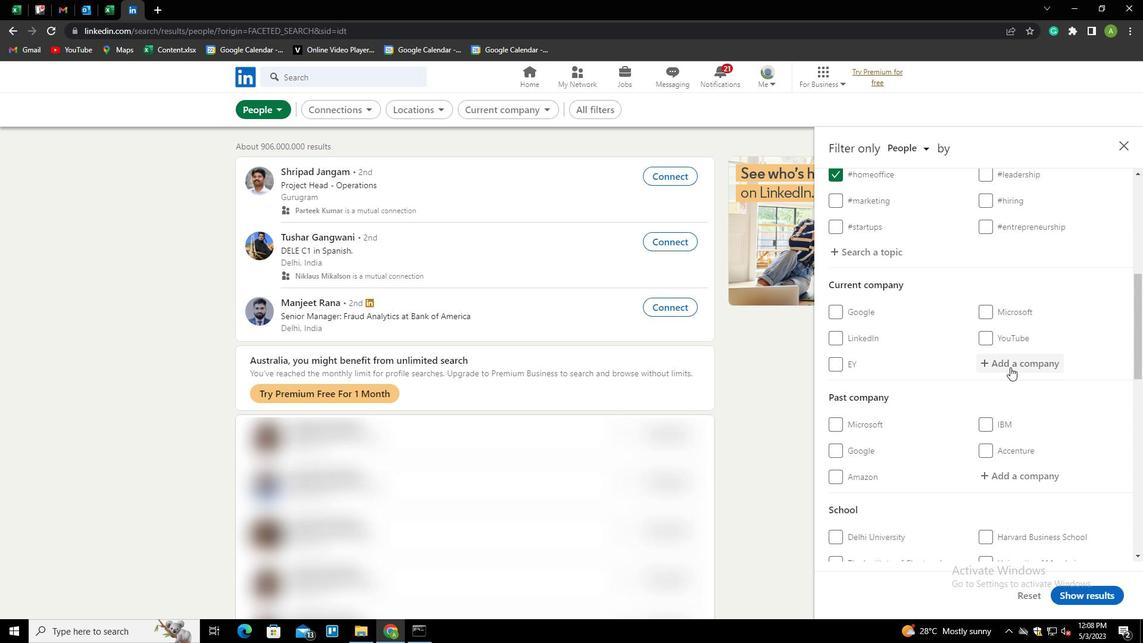 
Action: Key pressed <Key.shift>BRIDGESTONE<Key.down><Key.down><Key.down><Key.enter>
Screenshot: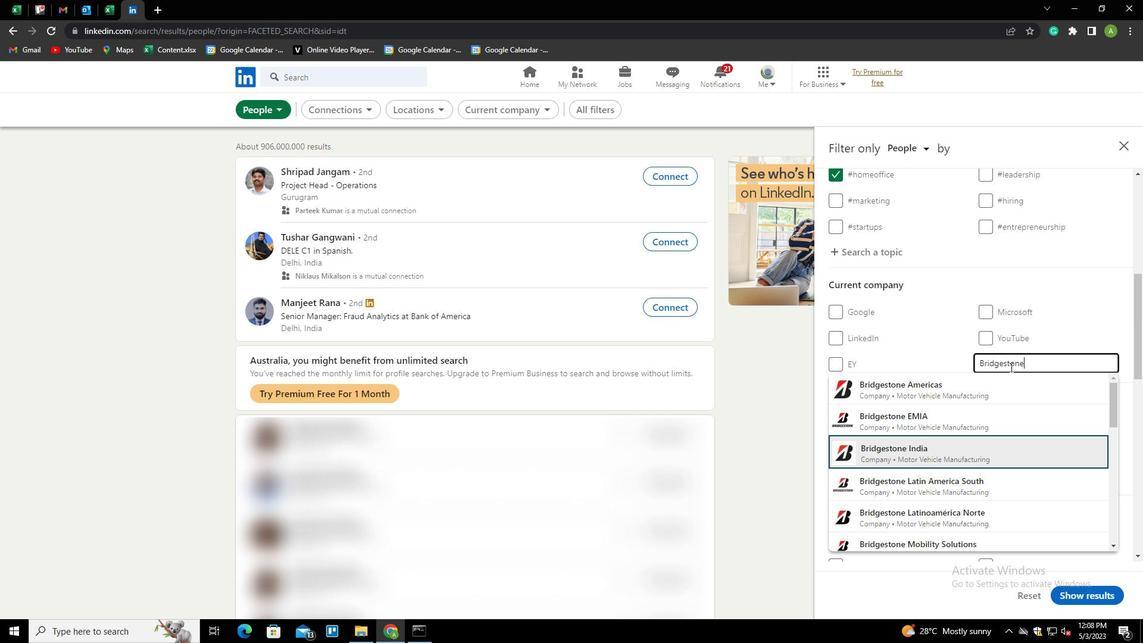 
Action: Mouse scrolled (1010, 366) with delta (0, 0)
Screenshot: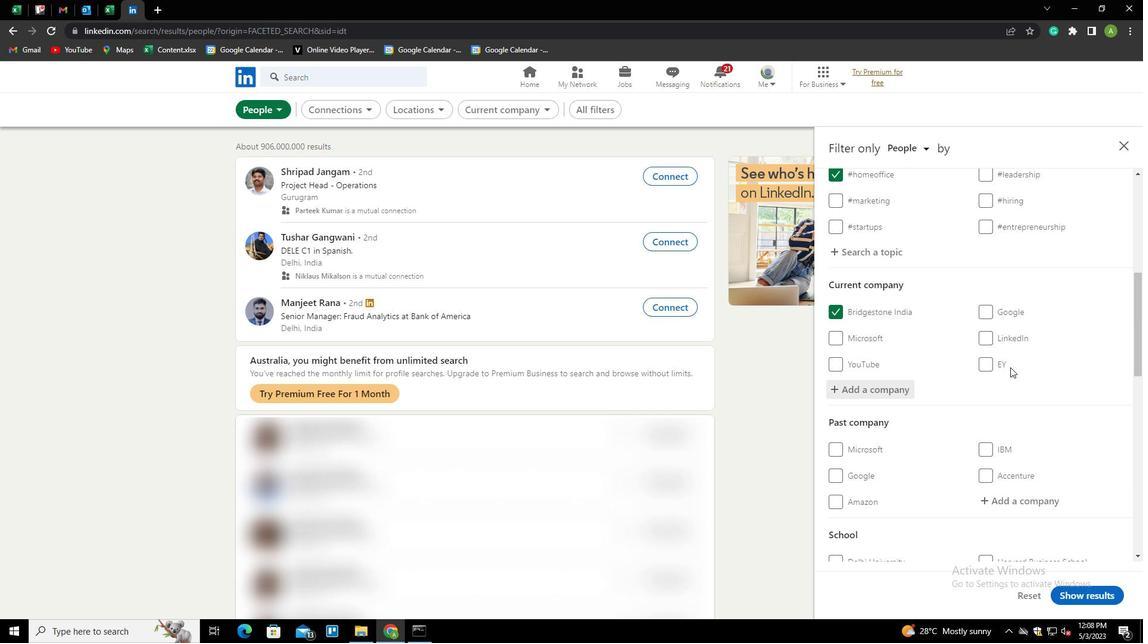 
Action: Mouse scrolled (1010, 366) with delta (0, 0)
Screenshot: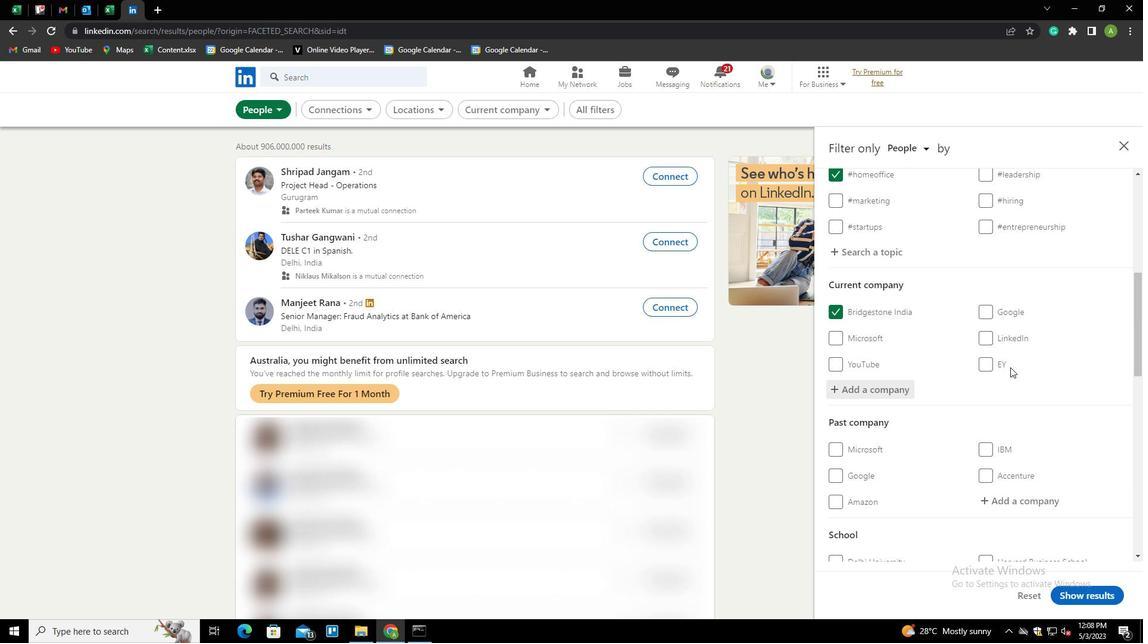 
Action: Mouse scrolled (1010, 366) with delta (0, 0)
Screenshot: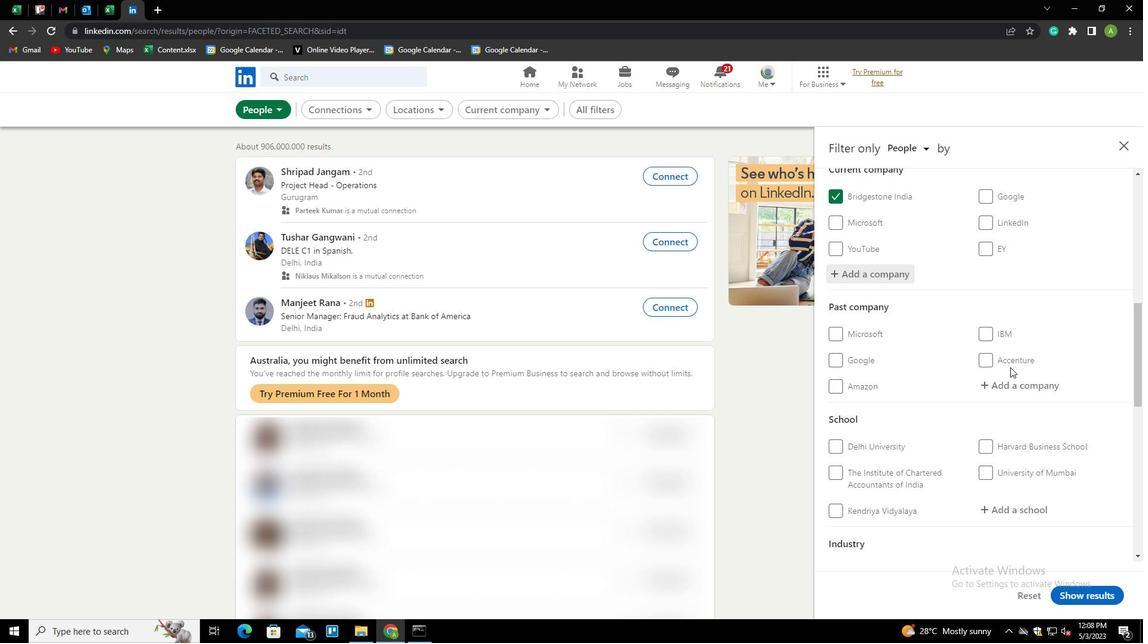 
Action: Mouse scrolled (1010, 366) with delta (0, 0)
Screenshot: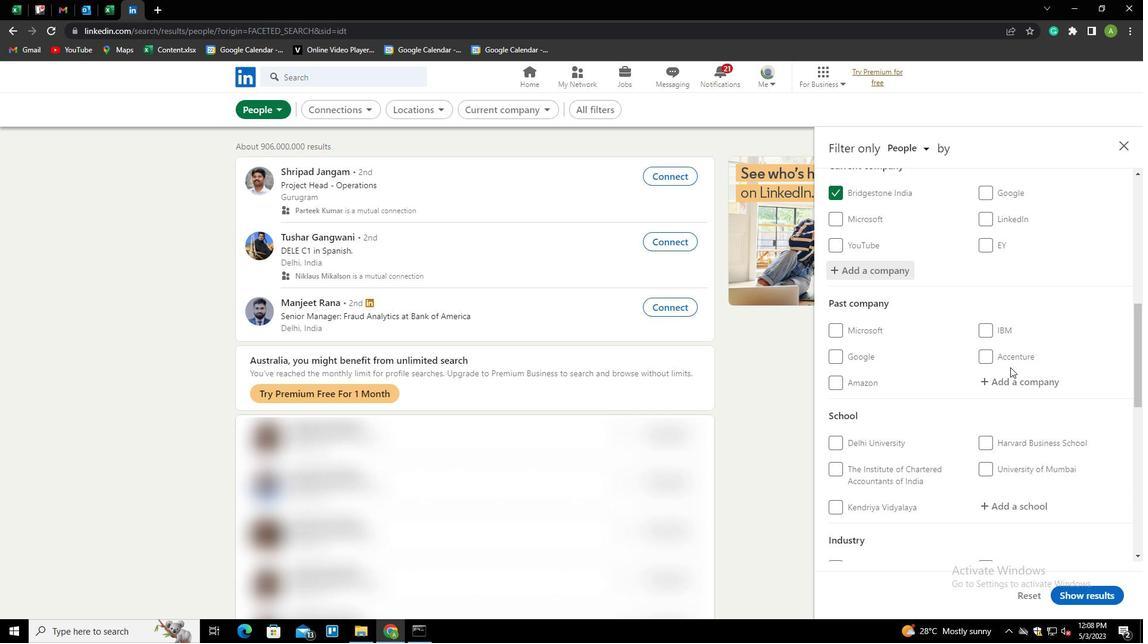 
Action: Mouse moved to (1009, 384)
Screenshot: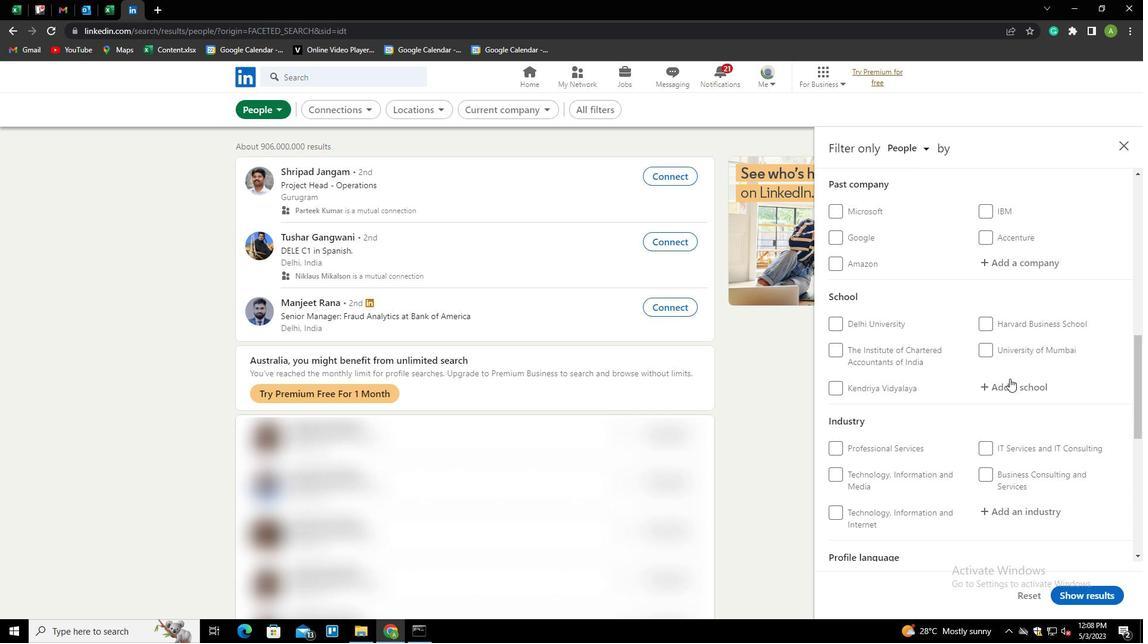
Action: Mouse pressed left at (1009, 384)
Screenshot: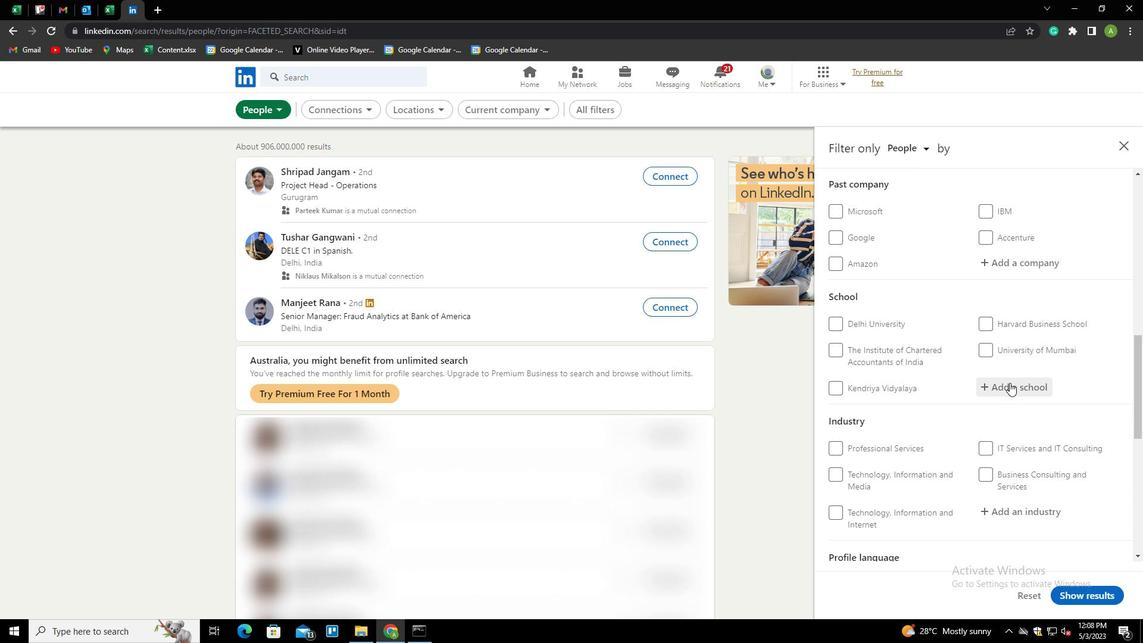 
Action: Key pressed <Key.shift>ST.<Key.space><Key.shift>JOSEPH<Key.space><Key.shift>COLLEGE<Key.down><Key.down><Key.down><Key.down><Key.enter>
Screenshot: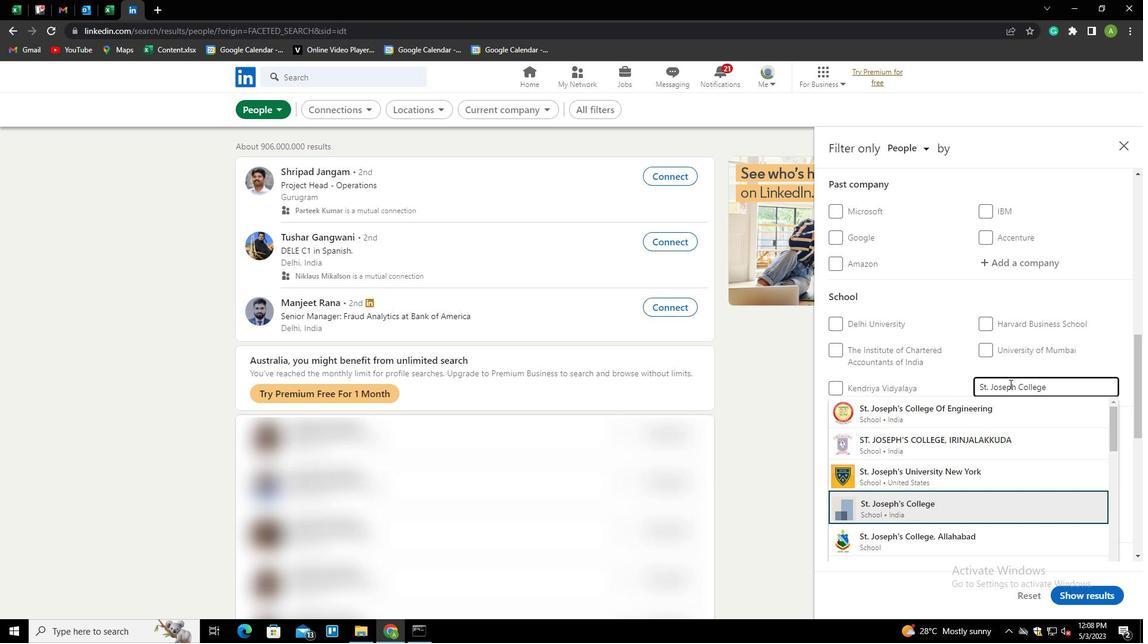
Action: Mouse scrolled (1009, 383) with delta (0, 0)
Screenshot: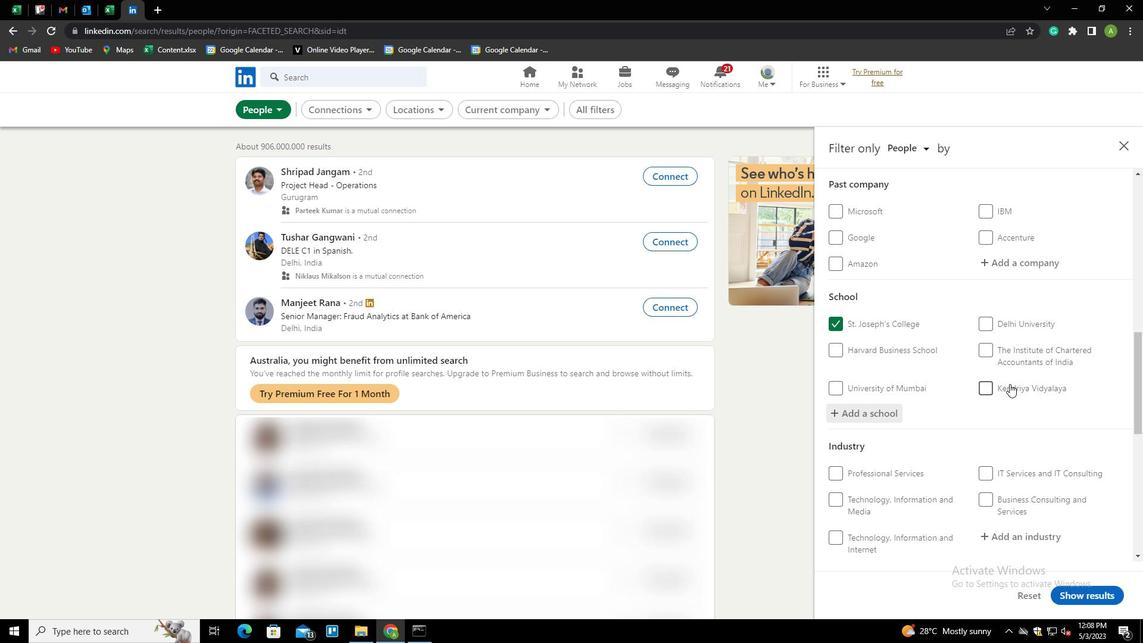 
Action: Mouse scrolled (1009, 383) with delta (0, 0)
Screenshot: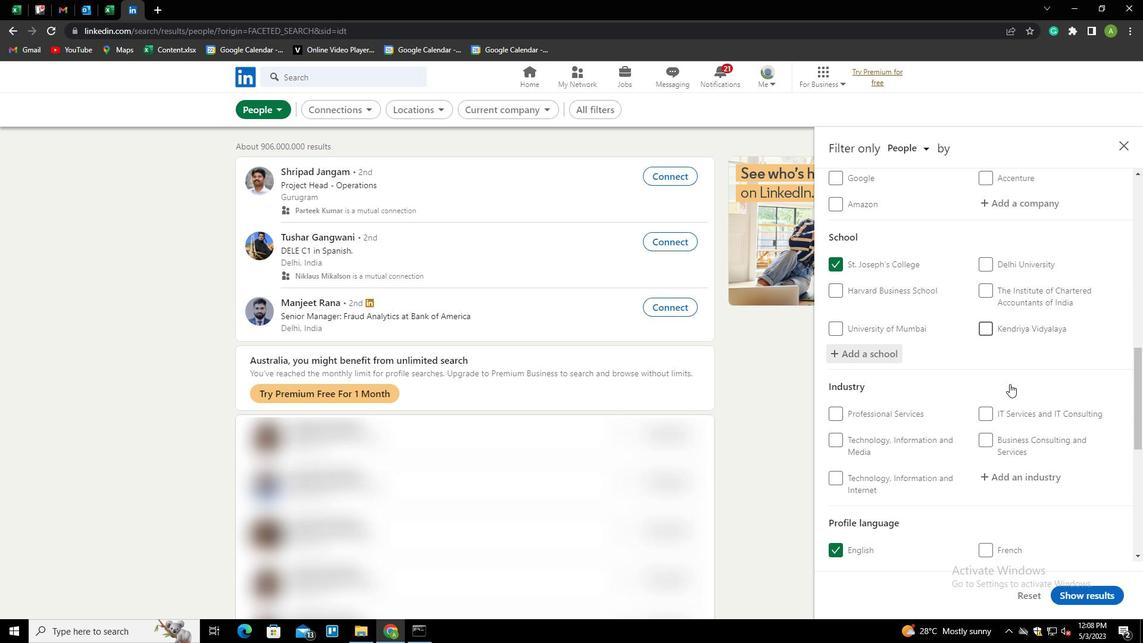 
Action: Mouse scrolled (1009, 383) with delta (0, 0)
Screenshot: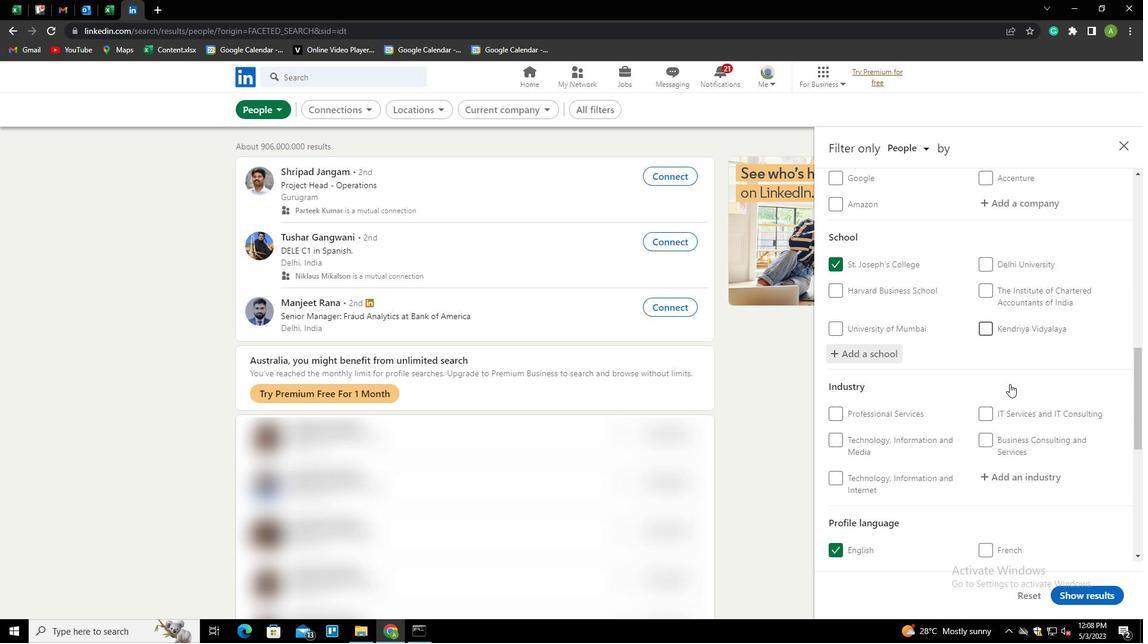 
Action: Mouse moved to (1023, 360)
Screenshot: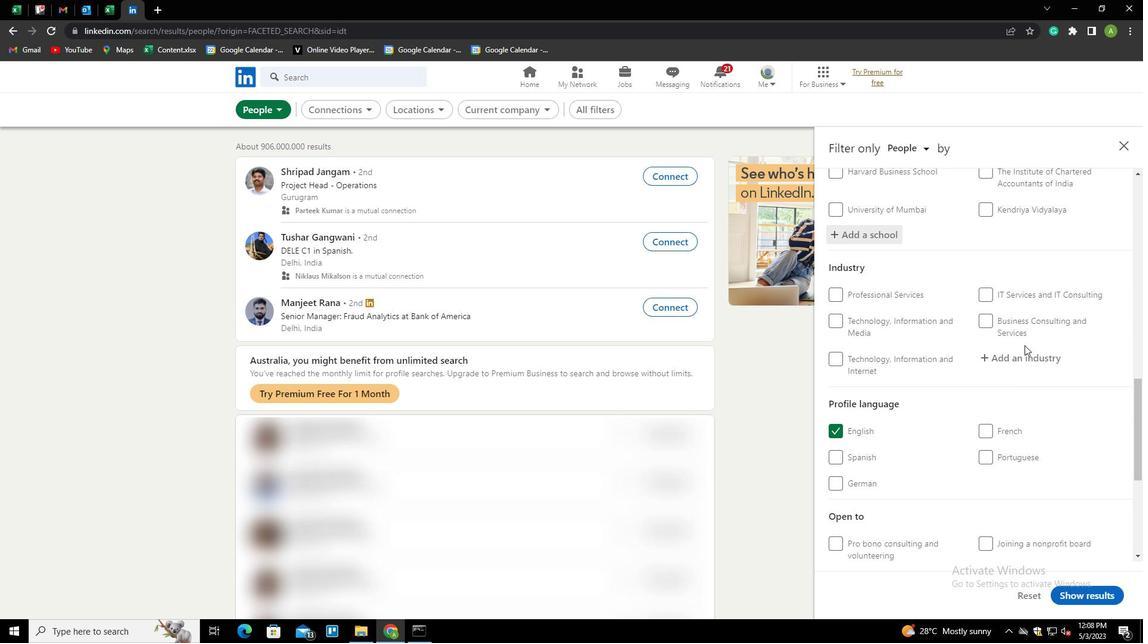 
Action: Mouse pressed left at (1023, 360)
Screenshot: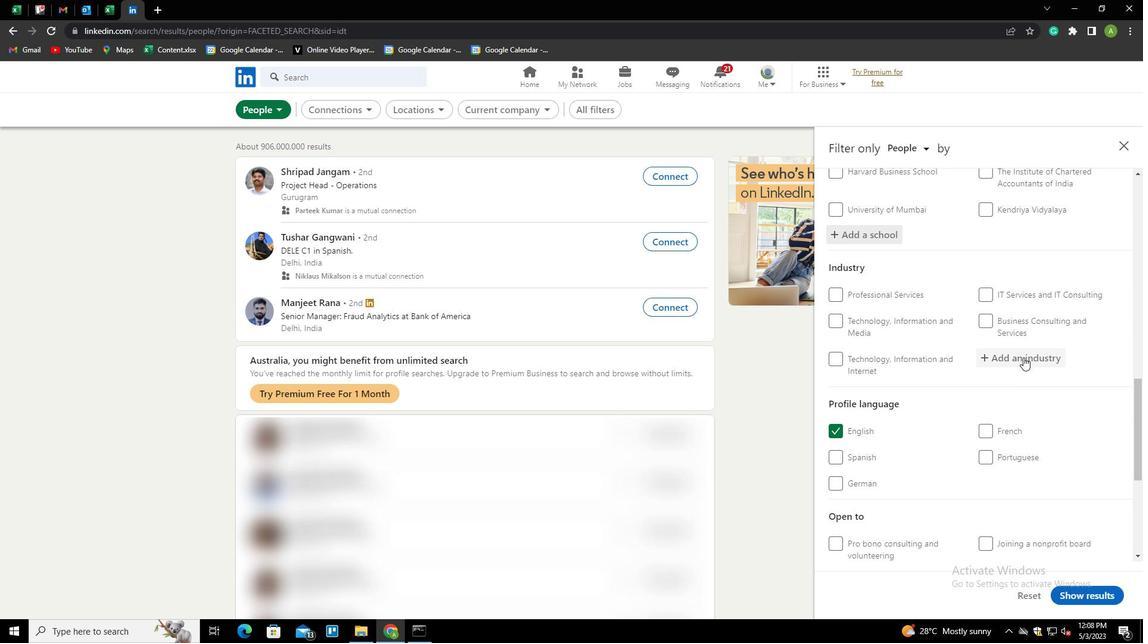 
Action: Key pressed <Key.shift>LEASING<Key.space><Key.down><Key.enter>
Screenshot: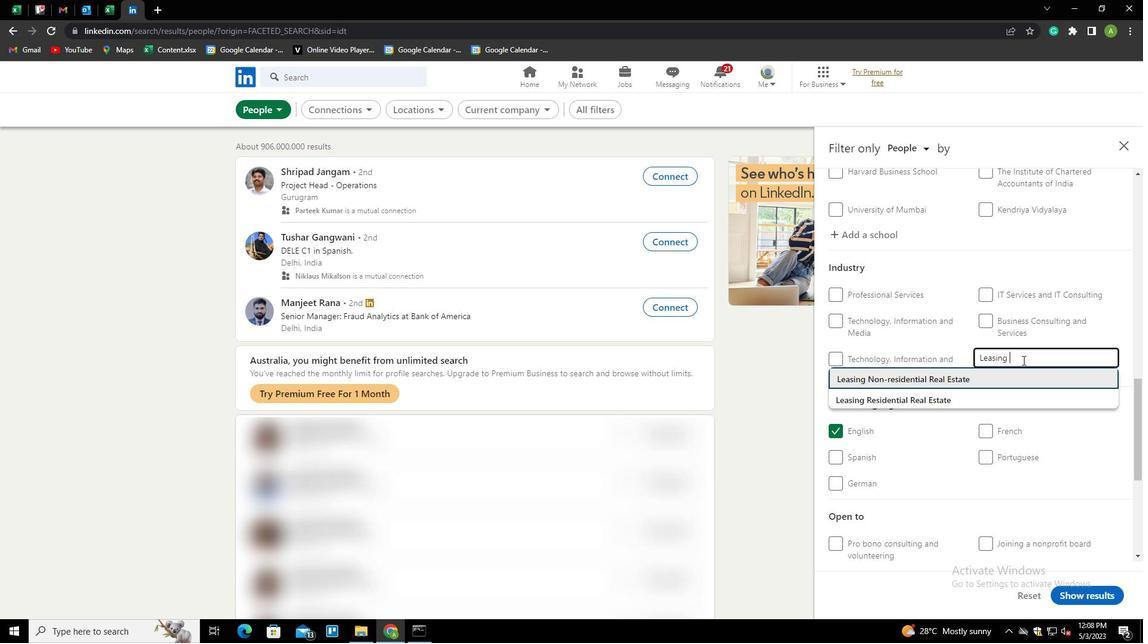 
Action: Mouse scrolled (1023, 359) with delta (0, 0)
Screenshot: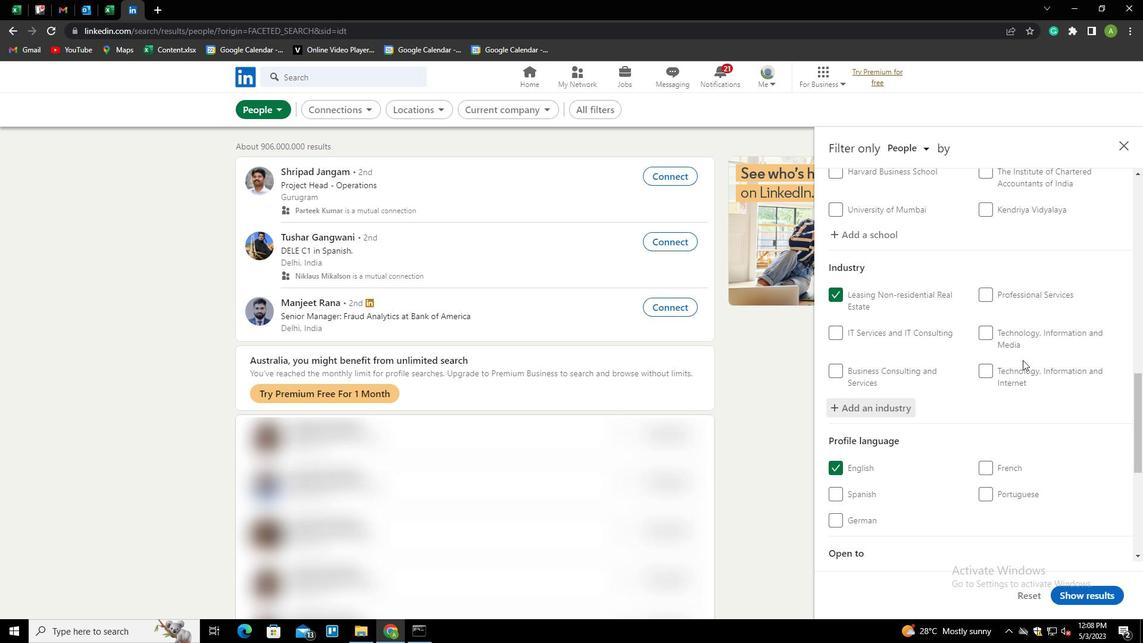
Action: Mouse scrolled (1023, 359) with delta (0, 0)
Screenshot: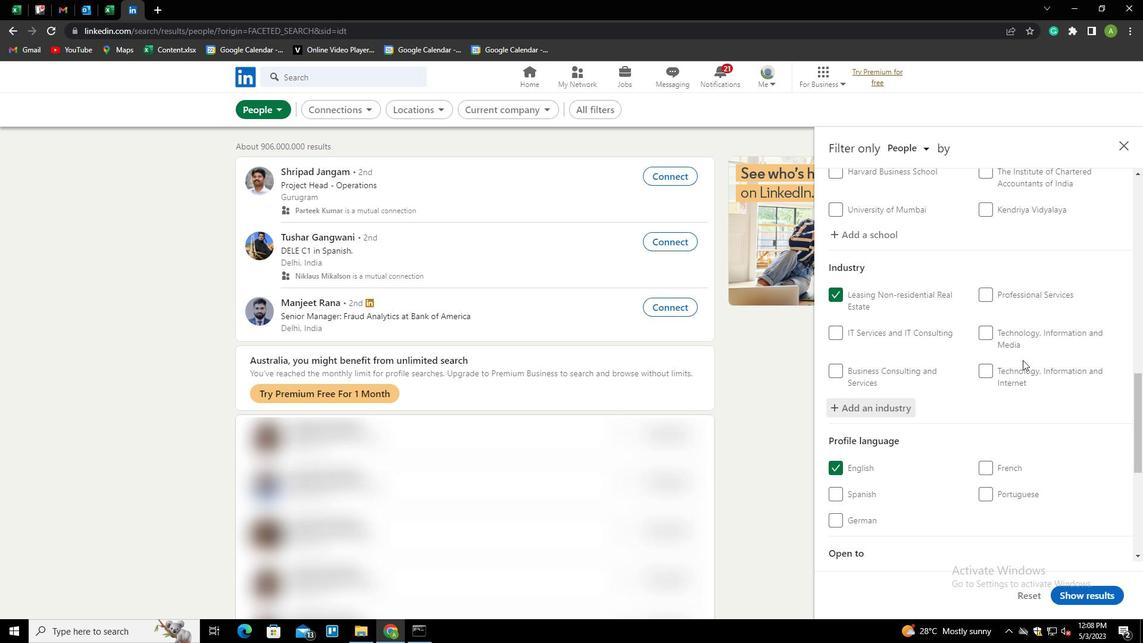 
Action: Mouse scrolled (1023, 359) with delta (0, 0)
Screenshot: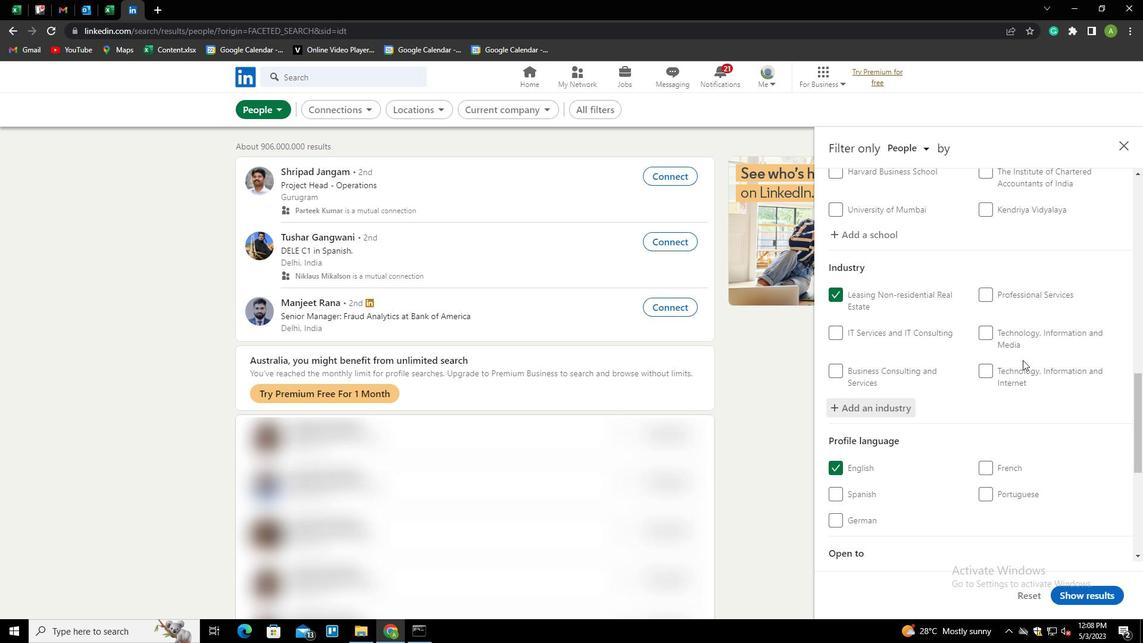 
Action: Mouse scrolled (1023, 359) with delta (0, 0)
Screenshot: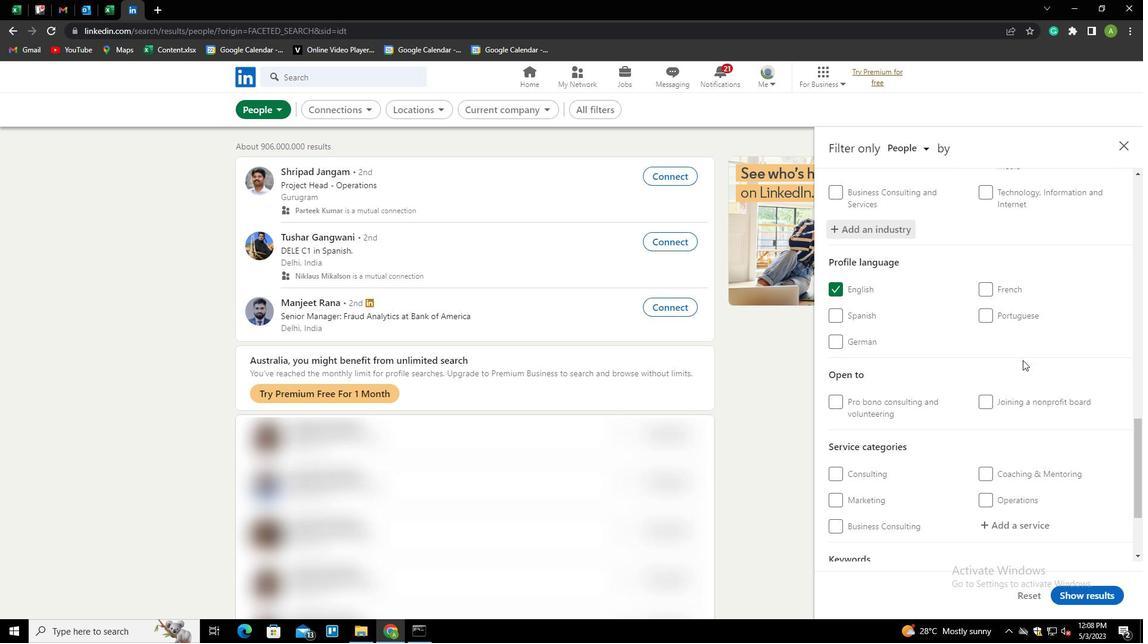 
Action: Mouse scrolled (1023, 359) with delta (0, 0)
Screenshot: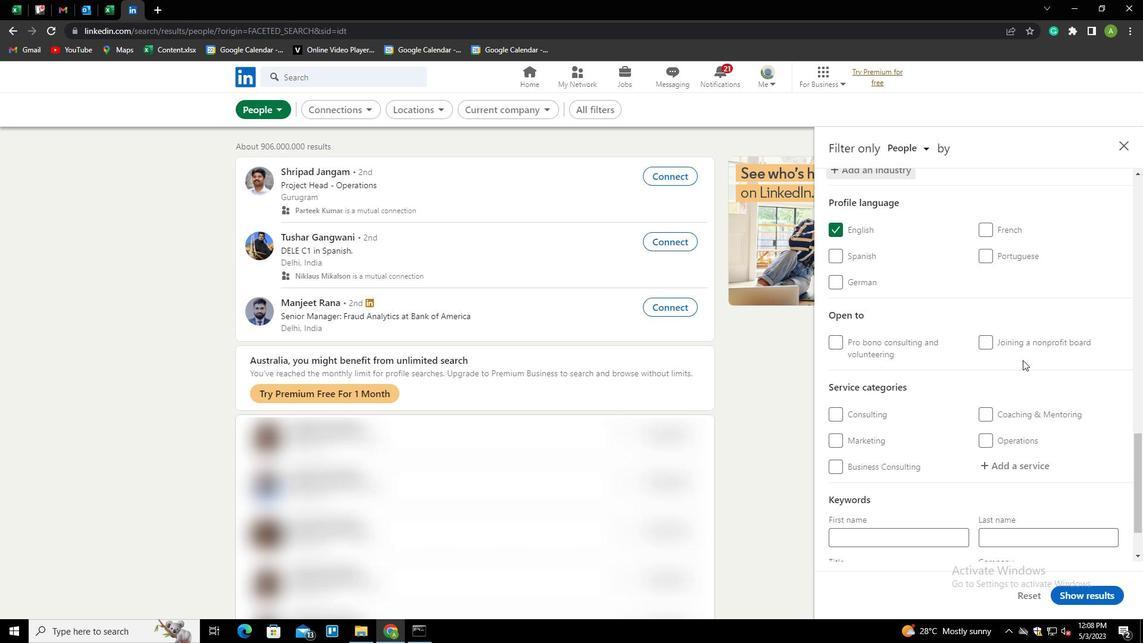 
Action: Mouse moved to (999, 405)
Screenshot: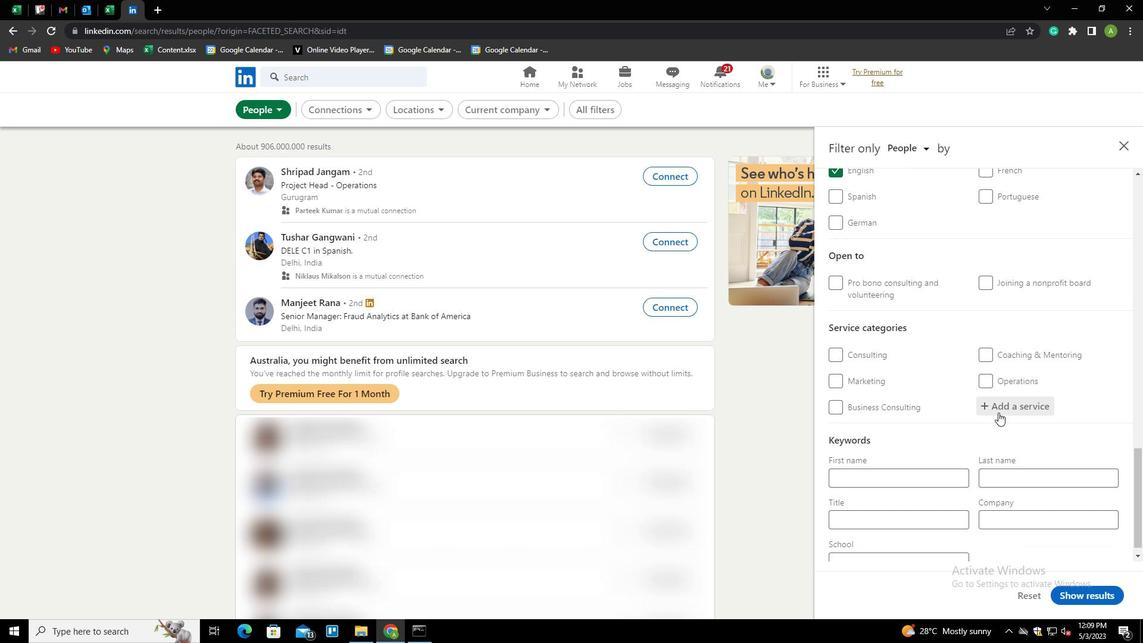 
Action: Mouse pressed left at (999, 405)
Screenshot: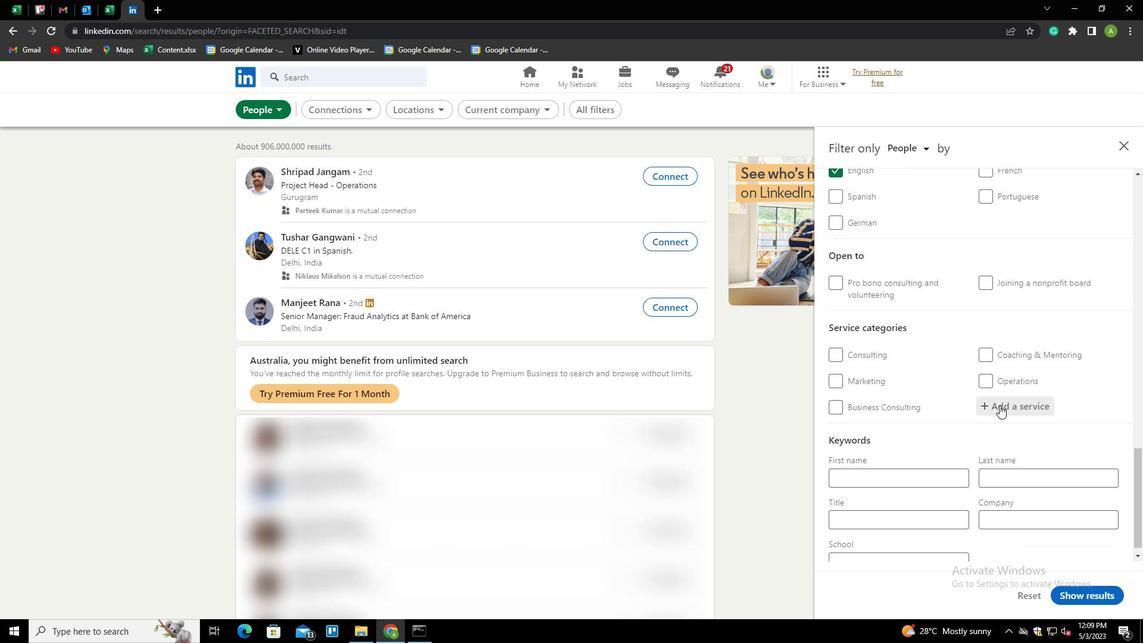 
Action: Mouse moved to (1005, 405)
Screenshot: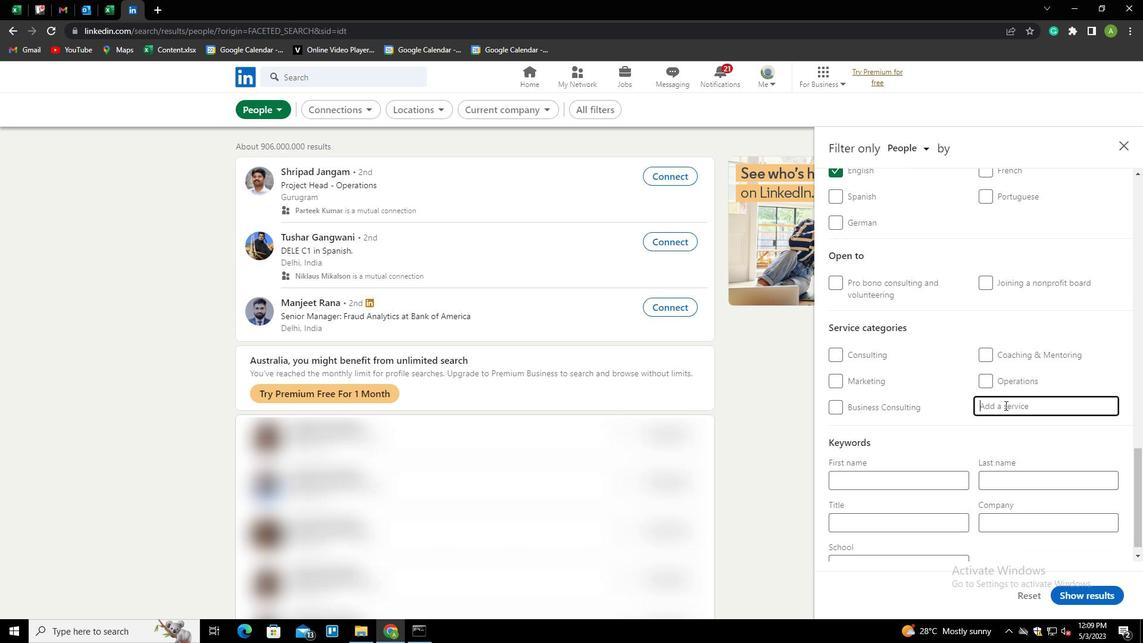 
Action: Mouse pressed left at (1005, 405)
Screenshot: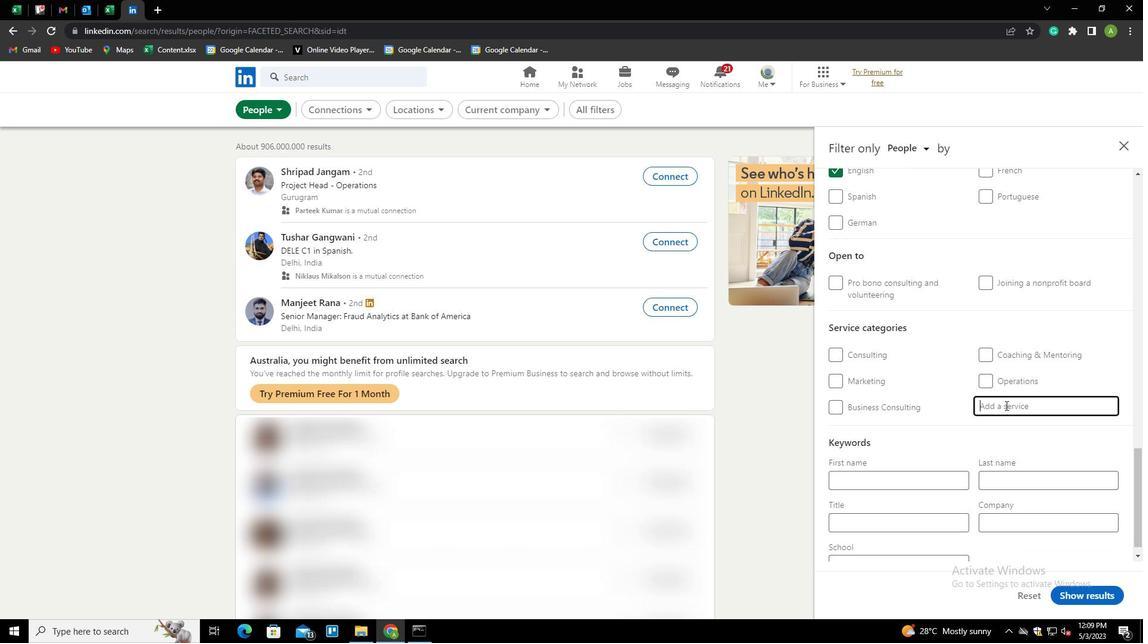 
Action: Key pressed <Key.shift><Key.shift><Key.shift><Key.shift><Key.shift><Key.shift><Key.shift><Key.shift><Key.shift><Key.shift><Key.shift><Key.shift><Key.shift><Key.shift><Key.shift><Key.shift><Key.shift><Key.shift><Key.shift><Key.shift><Key.shift><Key.shift><Key.shift><Key.shift><Key.shift><Key.shift><Key.shift><Key.shift><Key.shift><Key.shift><Key.shift><Key.shift><Key.shift><Key.shift><Key.shift><Key.shift><Key.shift><Key.shift><Key.shift><Key.shift><Key.shift><Key.shift><Key.shift><Key.shift><Key.shift><Key.shift><Key.shift><Key.shift><Key.shift><Key.shift><Key.shift><Key.shift><Key.shift><Key.shift>UX<Key.space><Key.shift>R<Key.down><Key.enter>
Screenshot: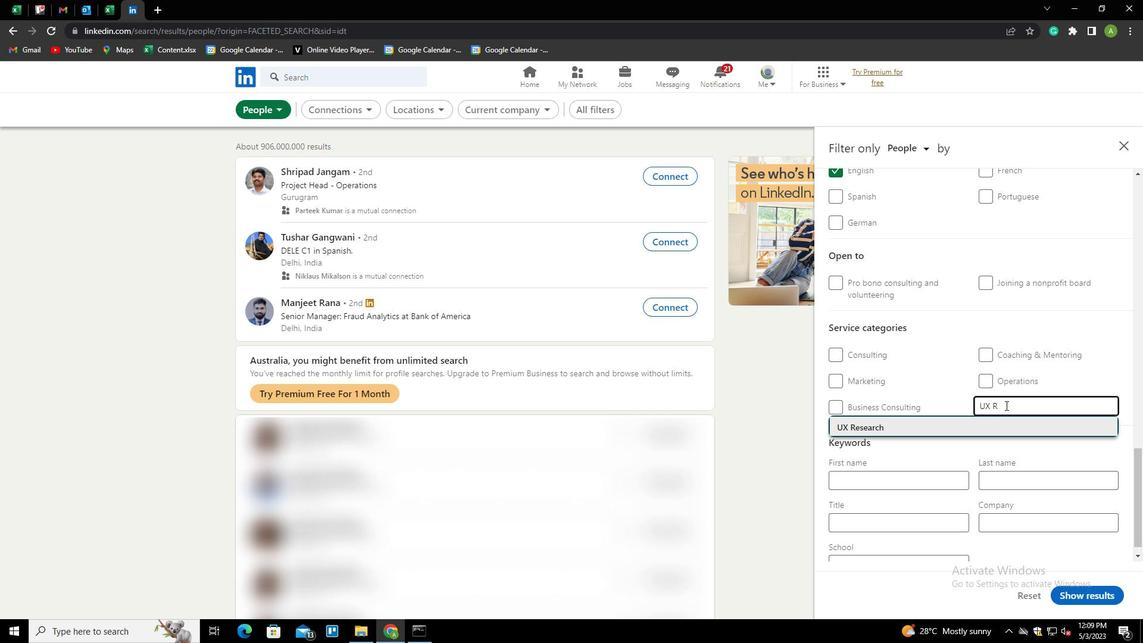 
Action: Mouse scrolled (1005, 404) with delta (0, 0)
Screenshot: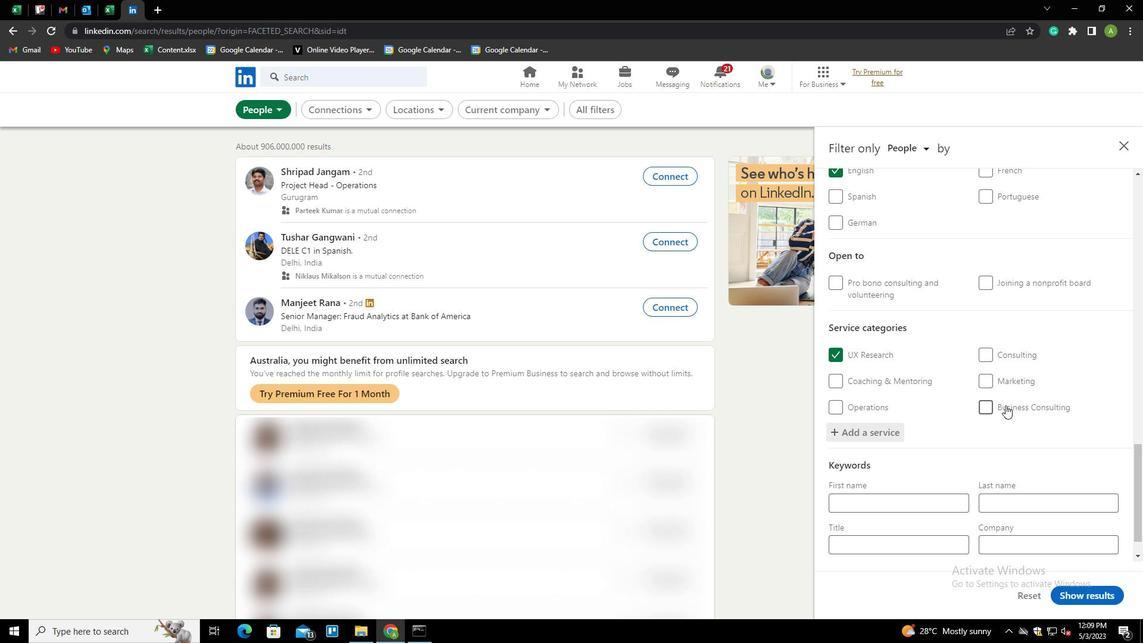 
Action: Mouse scrolled (1005, 404) with delta (0, 0)
Screenshot: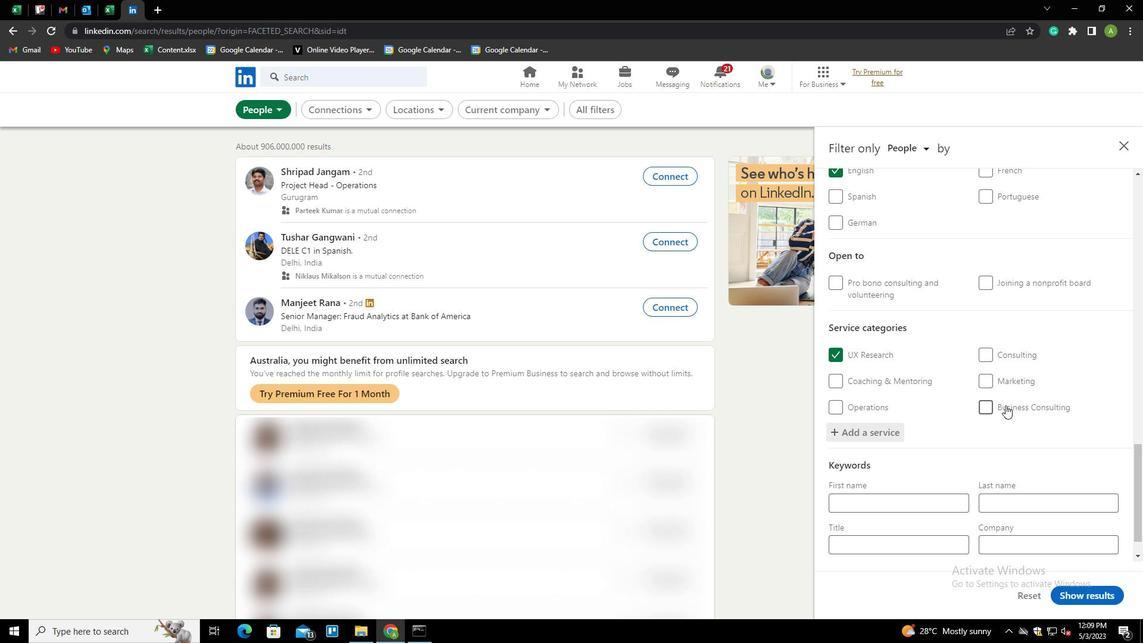 
Action: Mouse scrolled (1005, 404) with delta (0, 0)
Screenshot: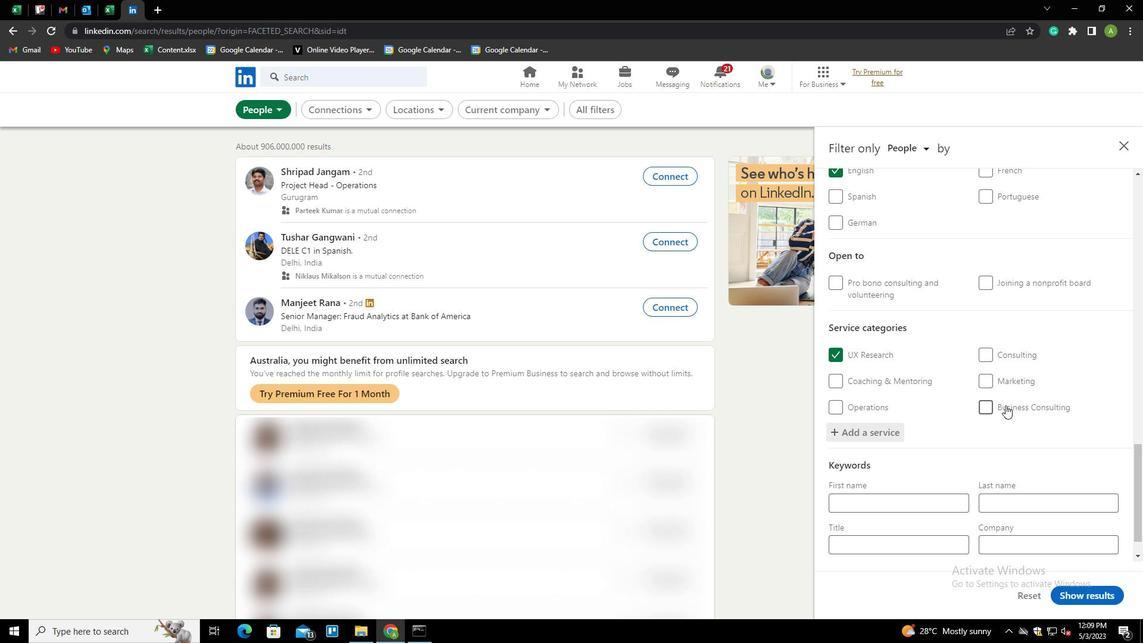 
Action: Mouse scrolled (1005, 404) with delta (0, 0)
Screenshot: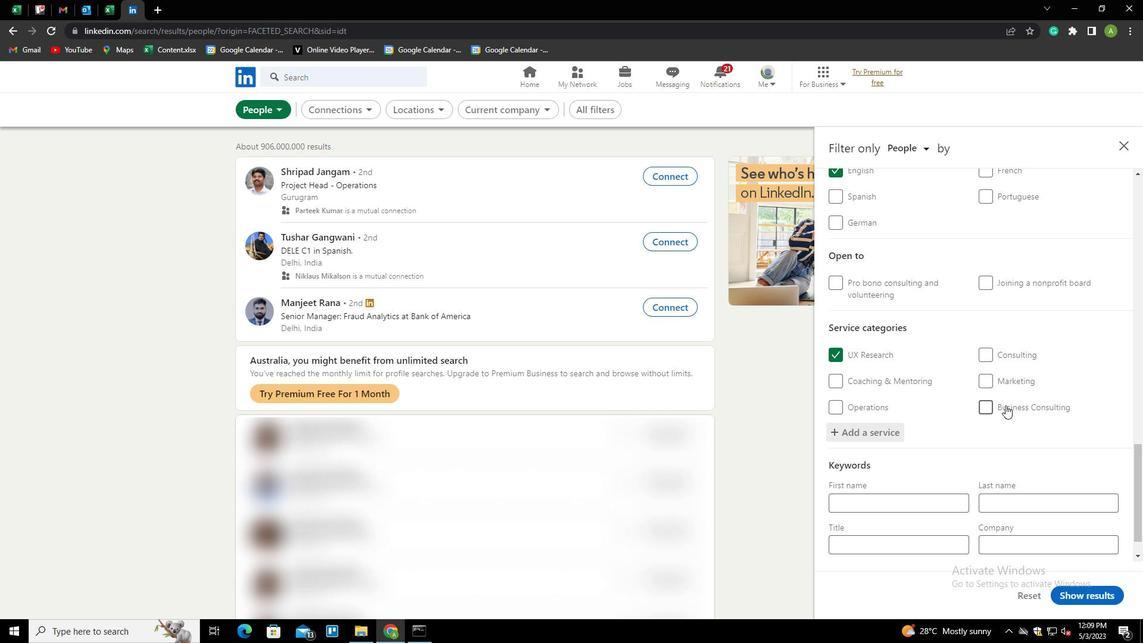 
Action: Mouse moved to (877, 500)
Screenshot: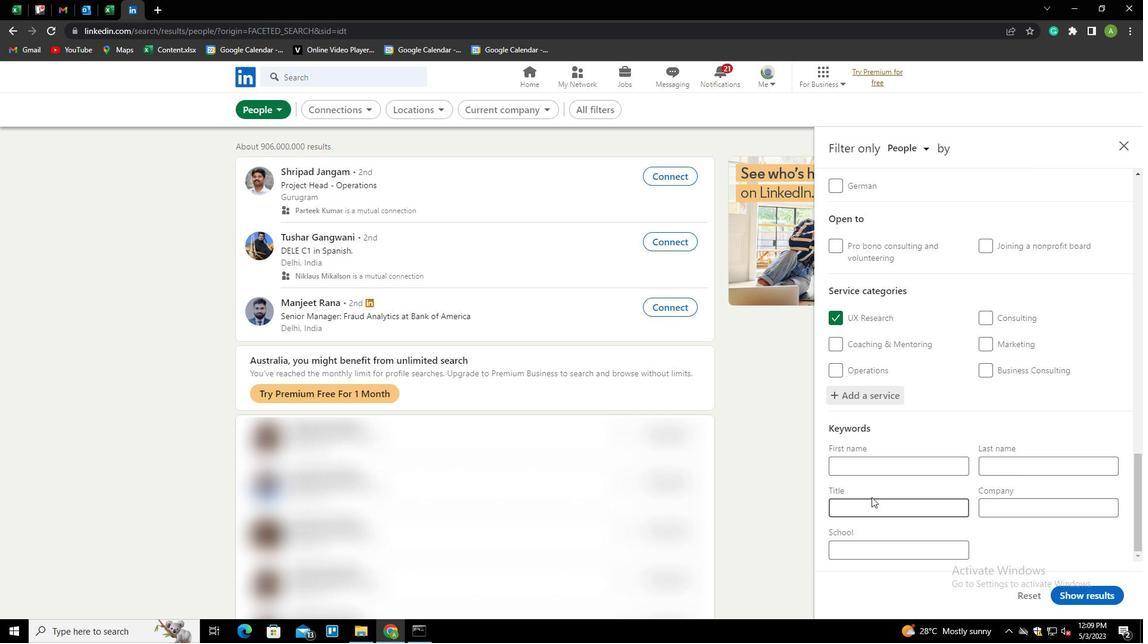 
Action: Mouse pressed left at (877, 500)
Screenshot: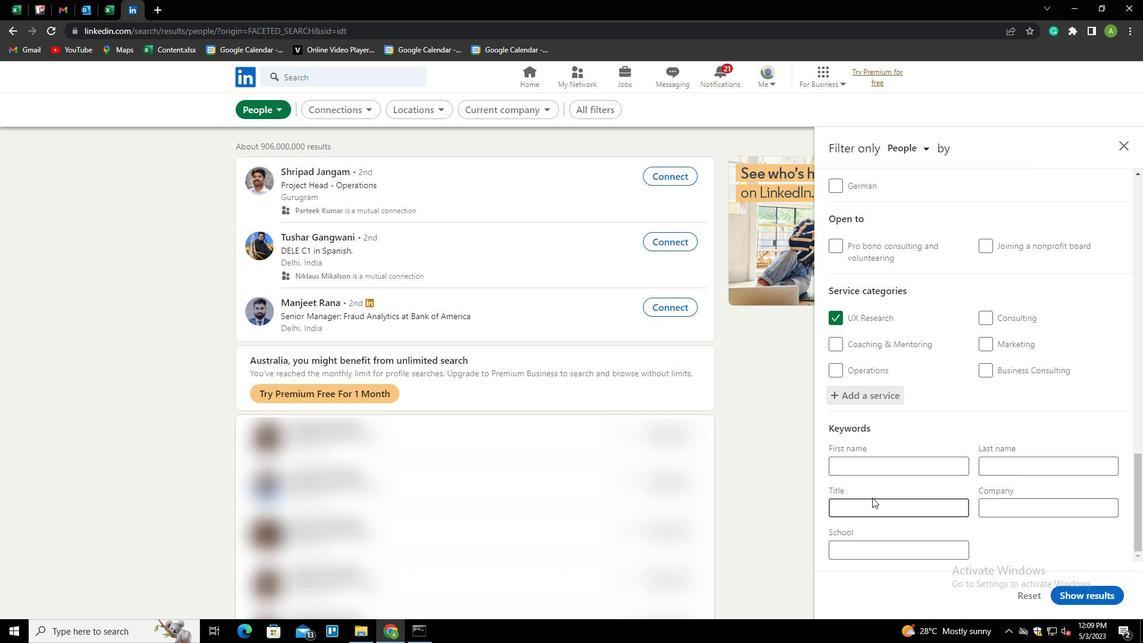 
Action: Key pressed <Key.shift><Key.shift><Key.shift><Key.shift><Key.shift><Key.shift><Key.shift><Key.shift><Key.shift><Key.shift><Key.shift><Key.shift><Key.shift><Key.shift><Key.shift><Key.shift><Key.shift><Key.shift>CLOUD<Key.space><Key.shift>ARCHITECT
Screenshot: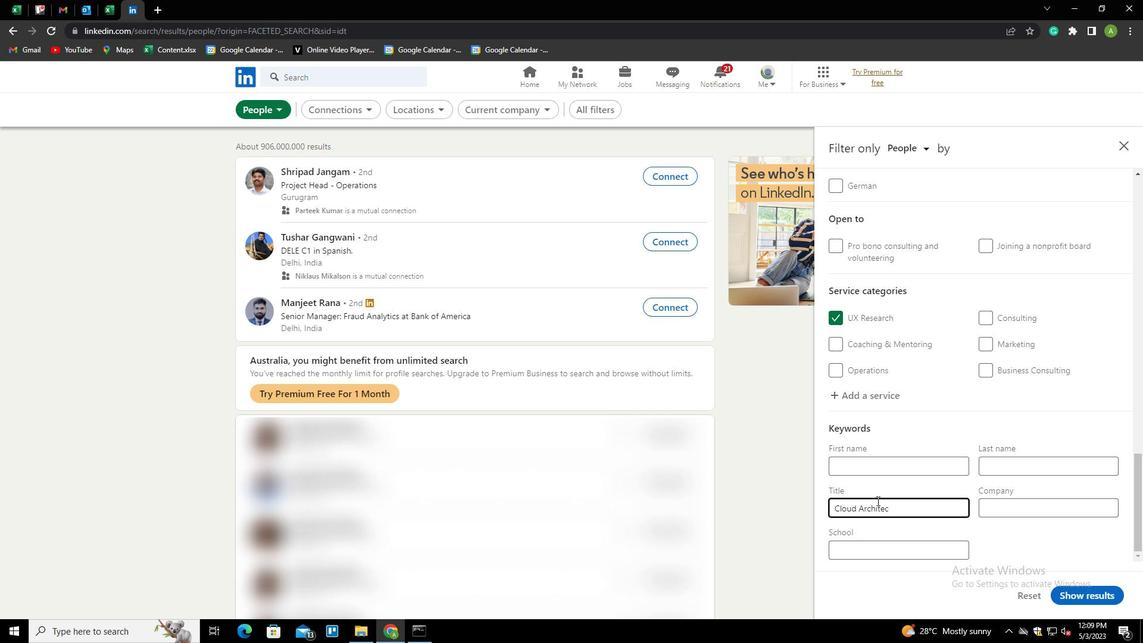 
Action: Mouse moved to (1009, 526)
Screenshot: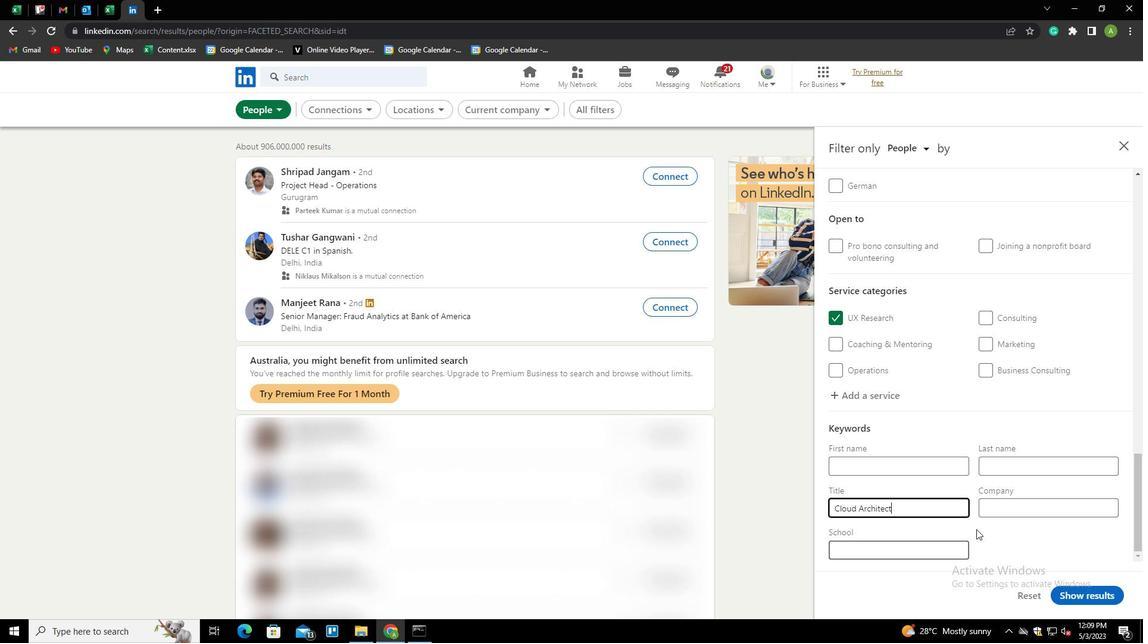 
Action: Mouse pressed left at (1009, 526)
Screenshot: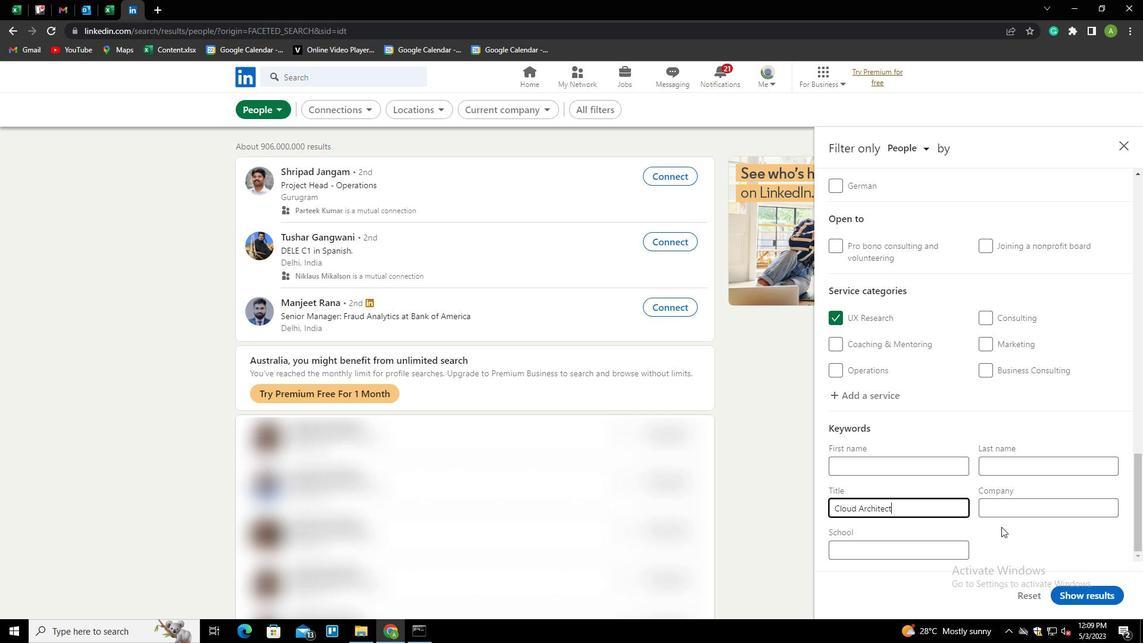 
Action: Mouse moved to (1098, 593)
Screenshot: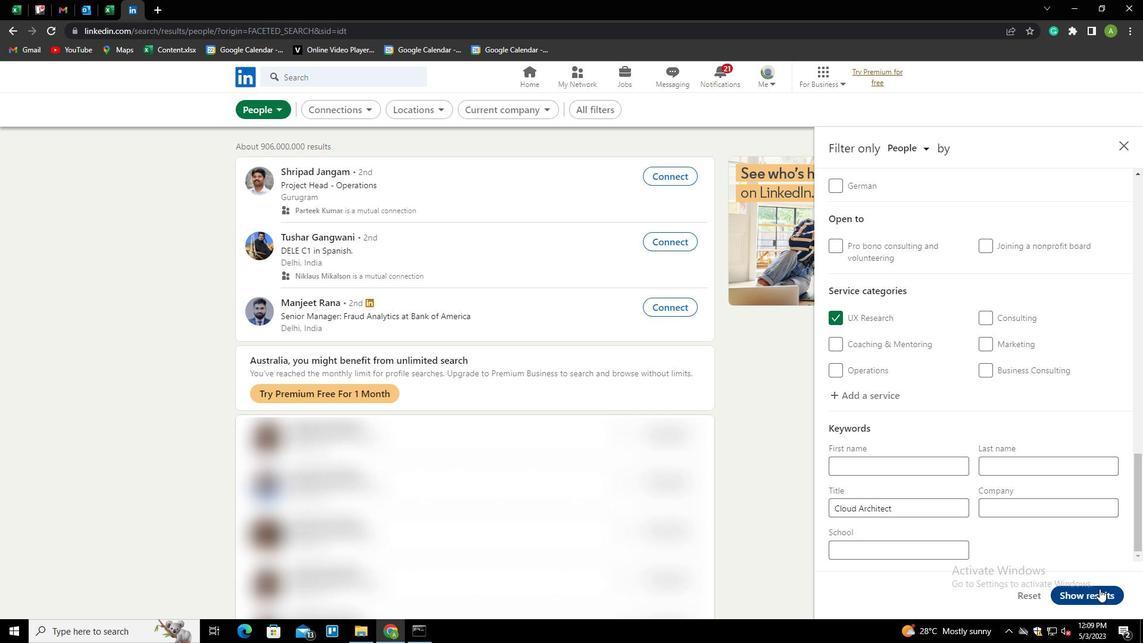 
Action: Mouse pressed left at (1098, 593)
Screenshot: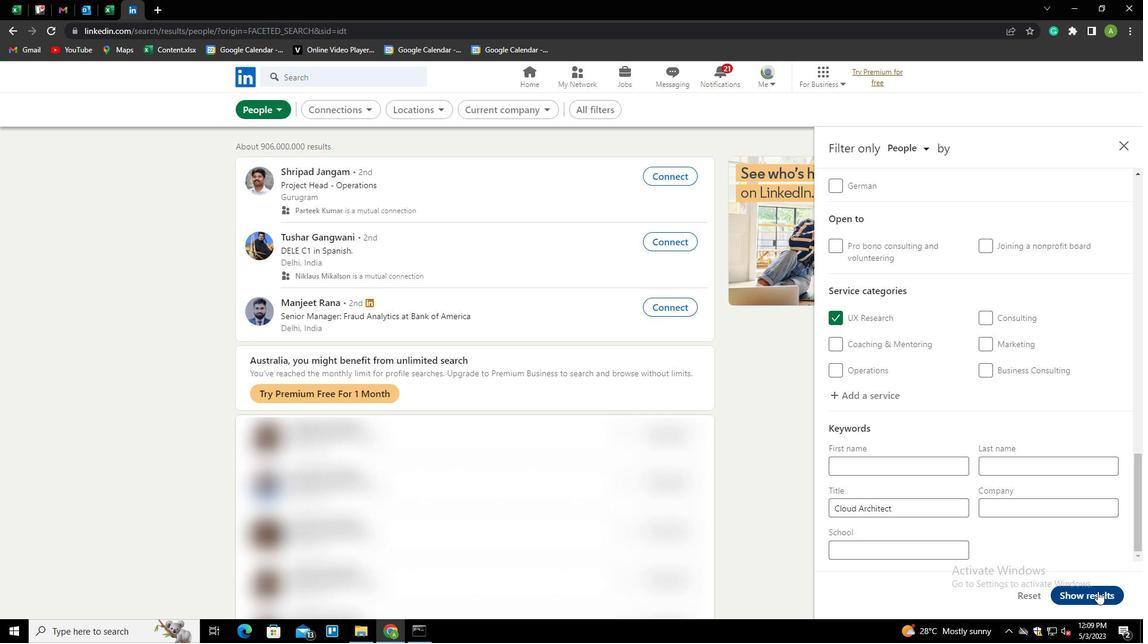 
